 Task: In the  document Logan.epub ,change text color to 'Dark Brown' Insert the mentioned shape below the text 'Cloud'. Change color of the shape to  BrownChange shape height to 0.7
Action: Mouse moved to (247, 305)
Screenshot: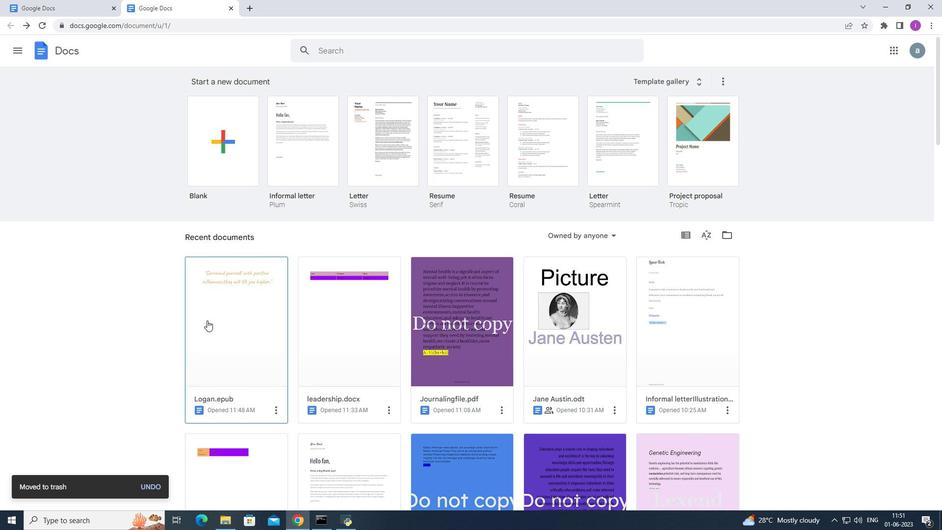 
Action: Mouse pressed left at (247, 305)
Screenshot: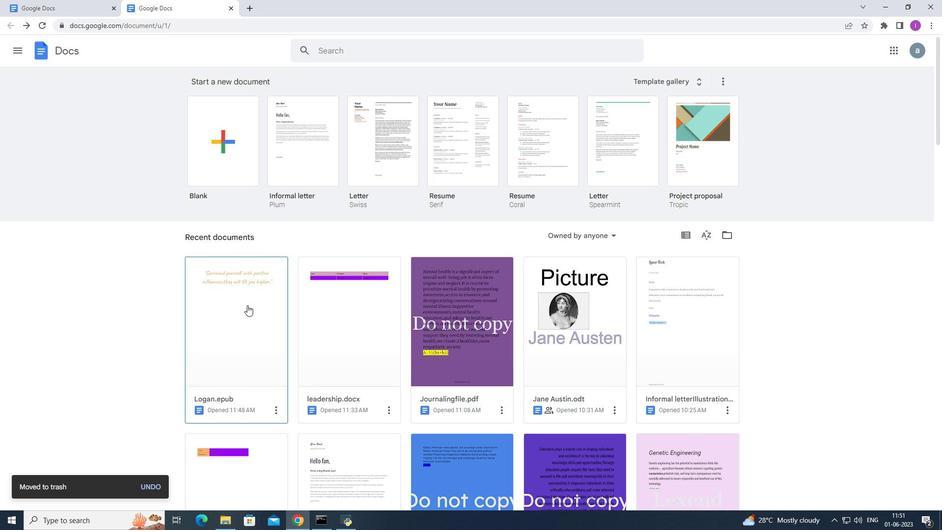 
Action: Mouse moved to (612, 198)
Screenshot: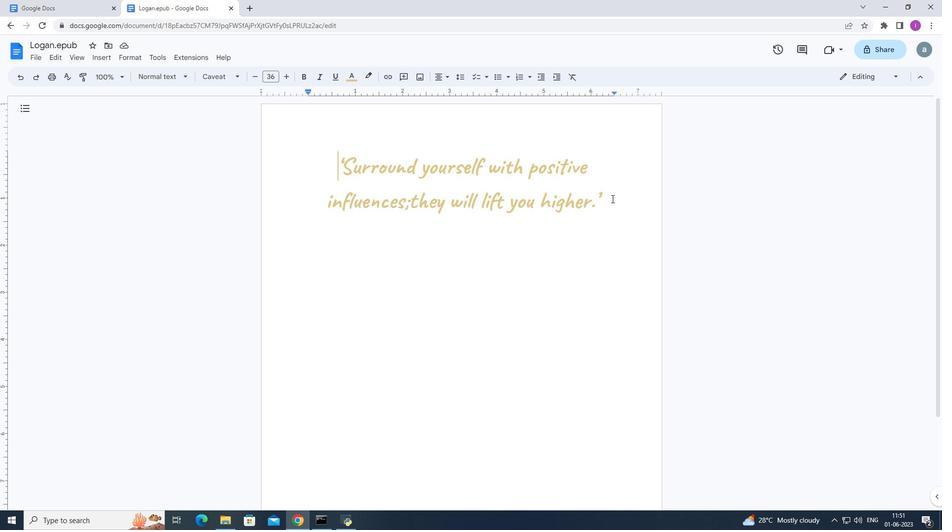 
Action: Mouse pressed left at (612, 198)
Screenshot: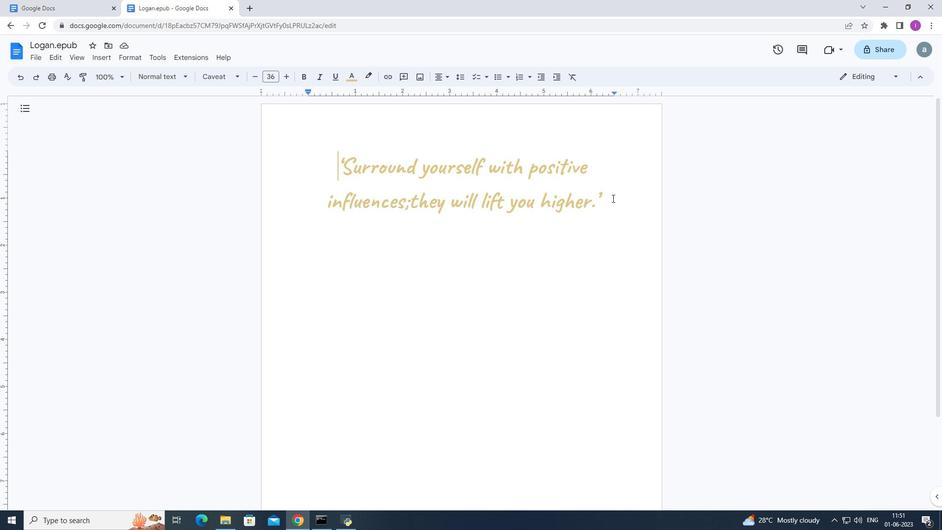 
Action: Mouse moved to (615, 141)
Screenshot: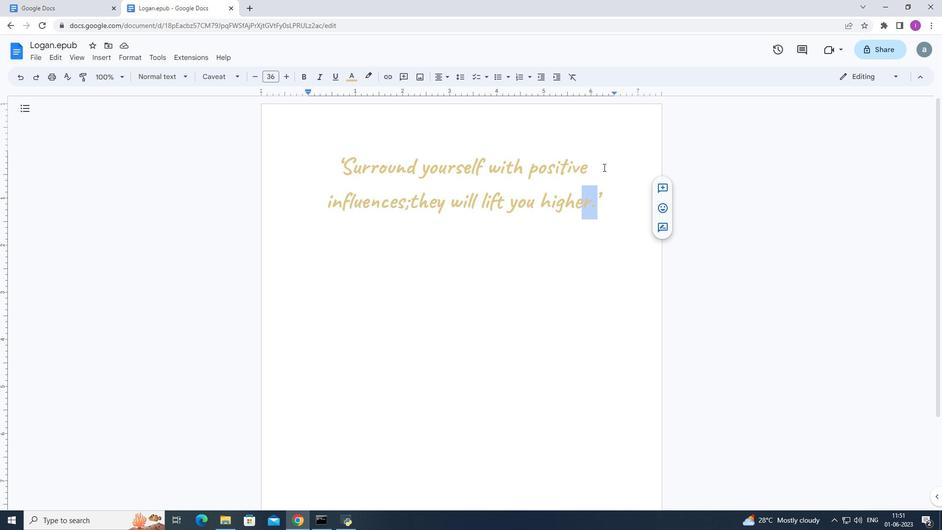 
Action: Mouse pressed left at (615, 141)
Screenshot: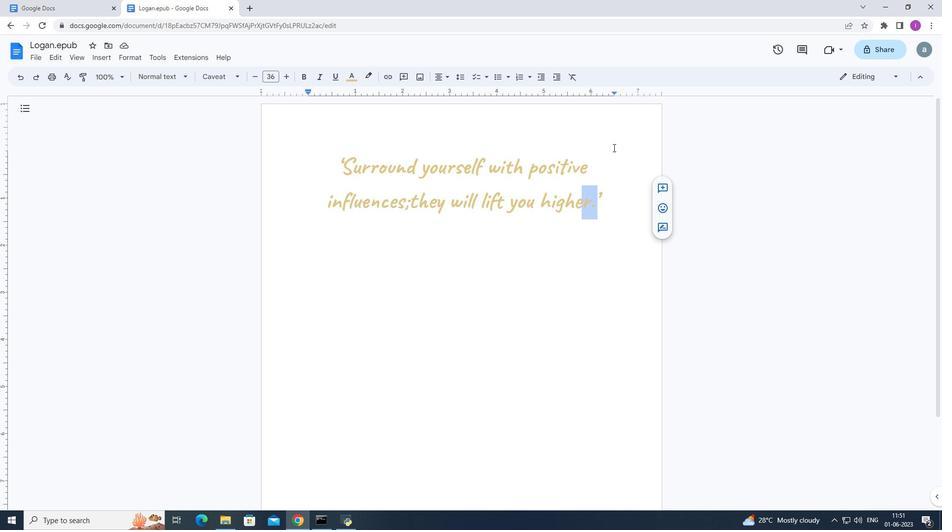 
Action: Mouse moved to (335, 155)
Screenshot: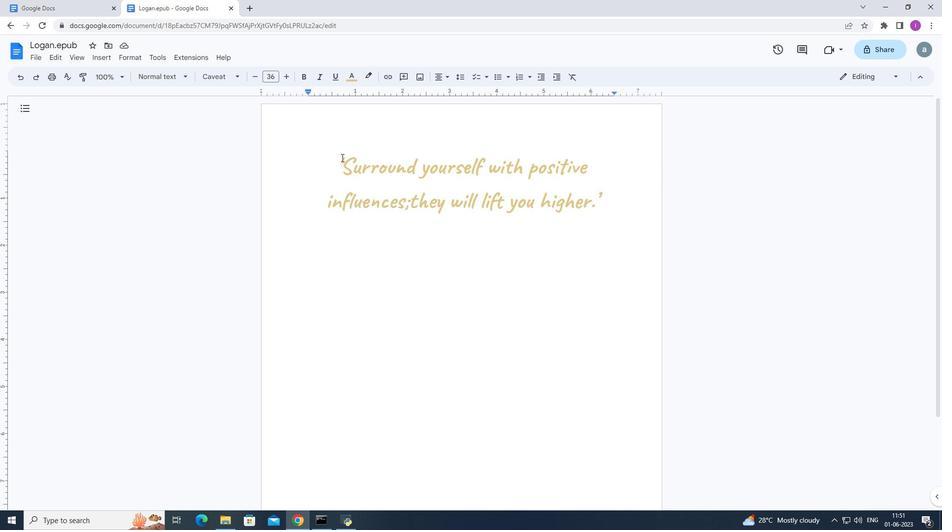 
Action: Mouse pressed left at (335, 155)
Screenshot: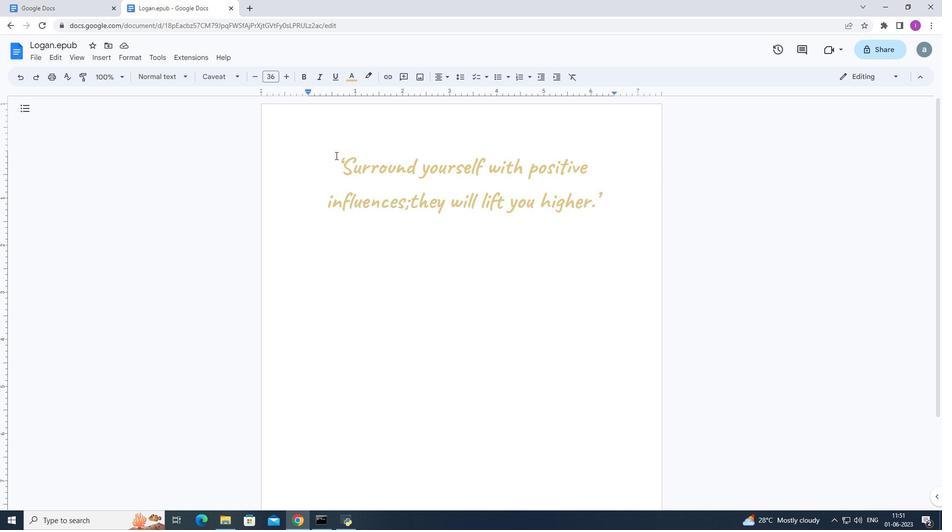 
Action: Mouse moved to (346, 75)
Screenshot: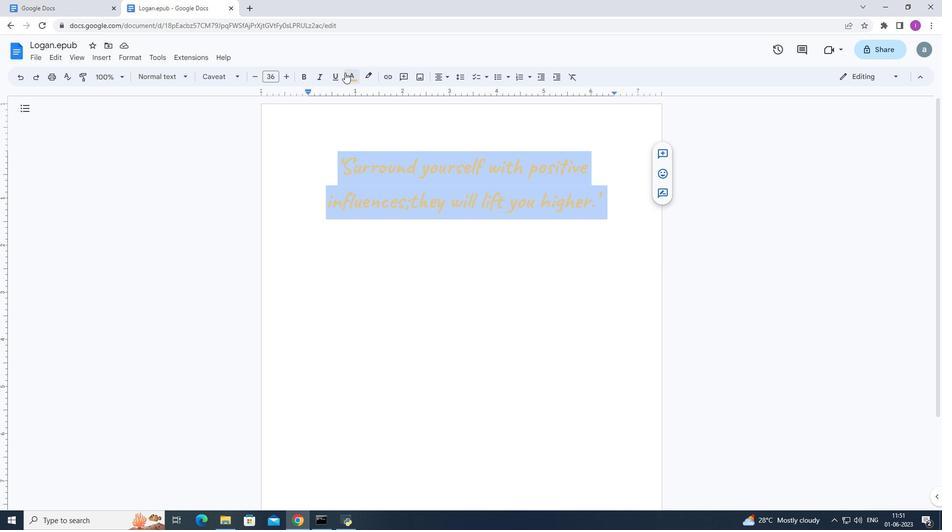 
Action: Mouse pressed left at (346, 75)
Screenshot: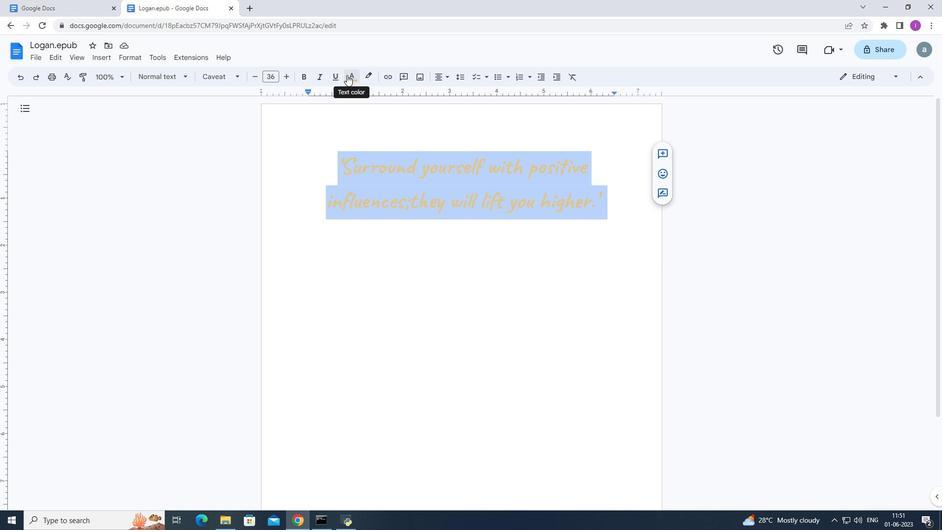 
Action: Mouse moved to (375, 168)
Screenshot: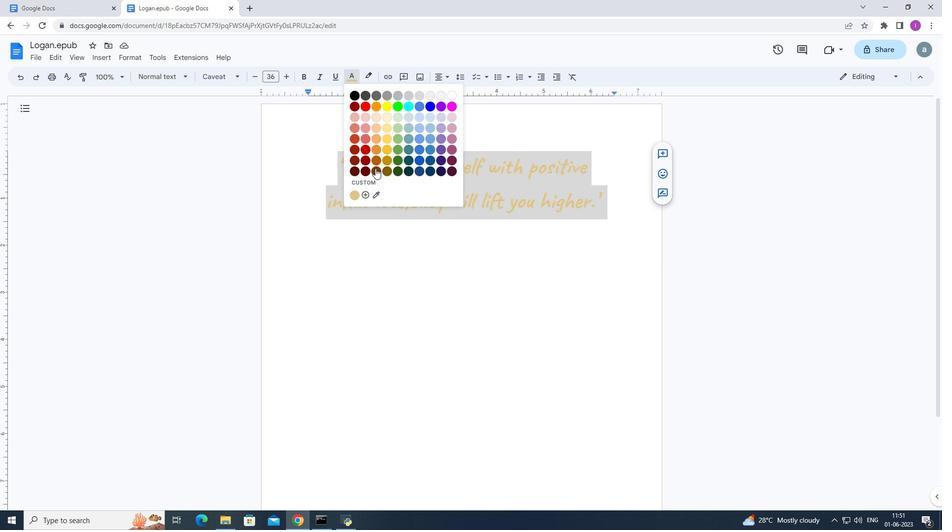 
Action: Mouse pressed left at (375, 168)
Screenshot: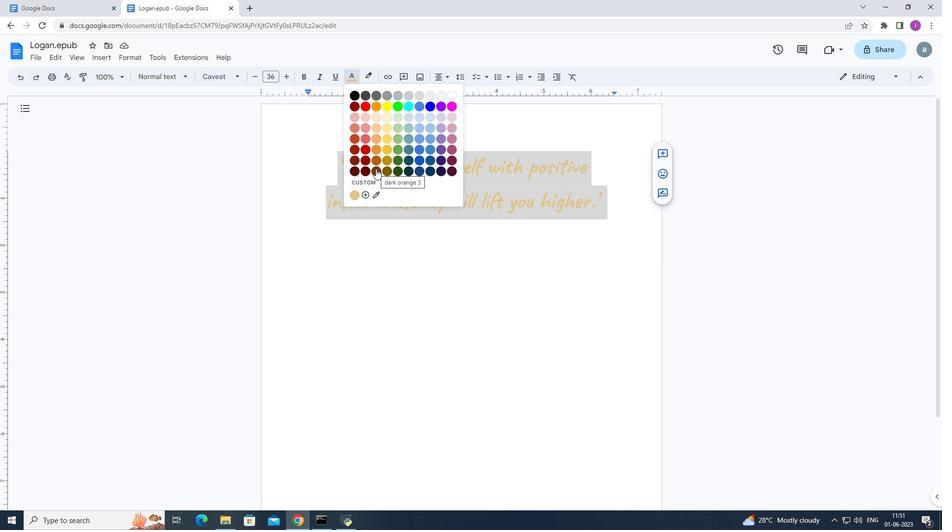 
Action: Mouse moved to (100, 56)
Screenshot: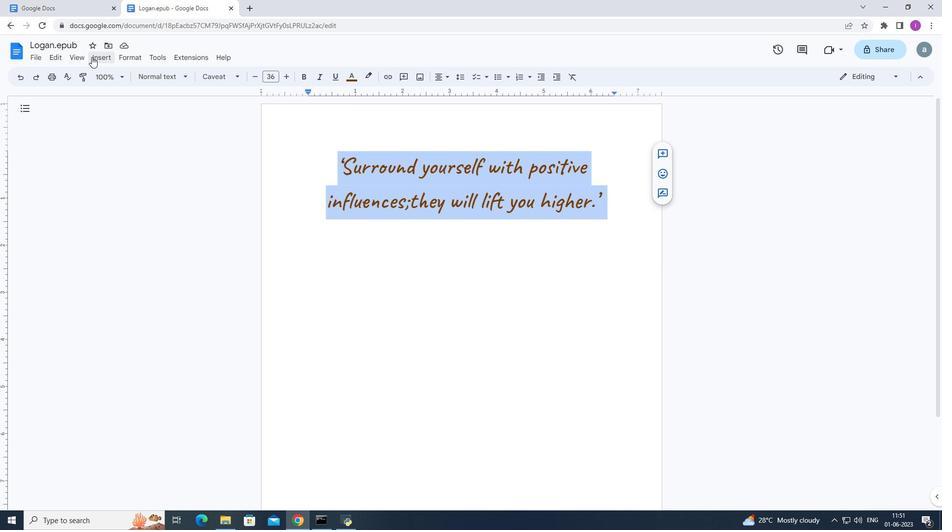 
Action: Mouse pressed left at (100, 56)
Screenshot: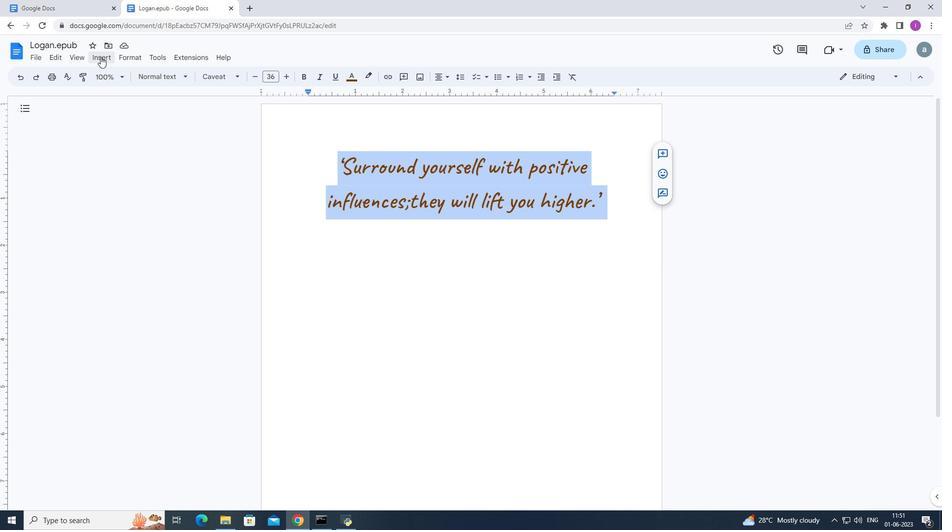 
Action: Mouse moved to (268, 105)
Screenshot: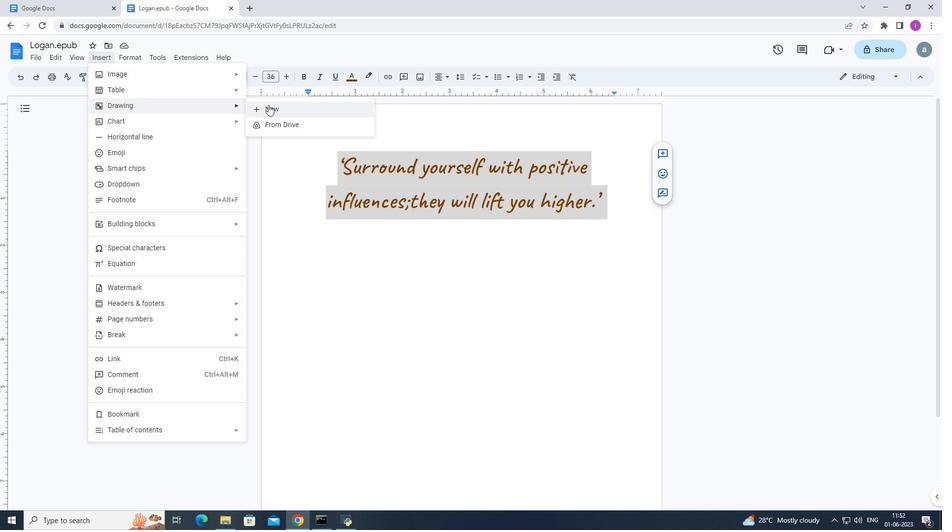 
Action: Mouse pressed left at (268, 105)
Screenshot: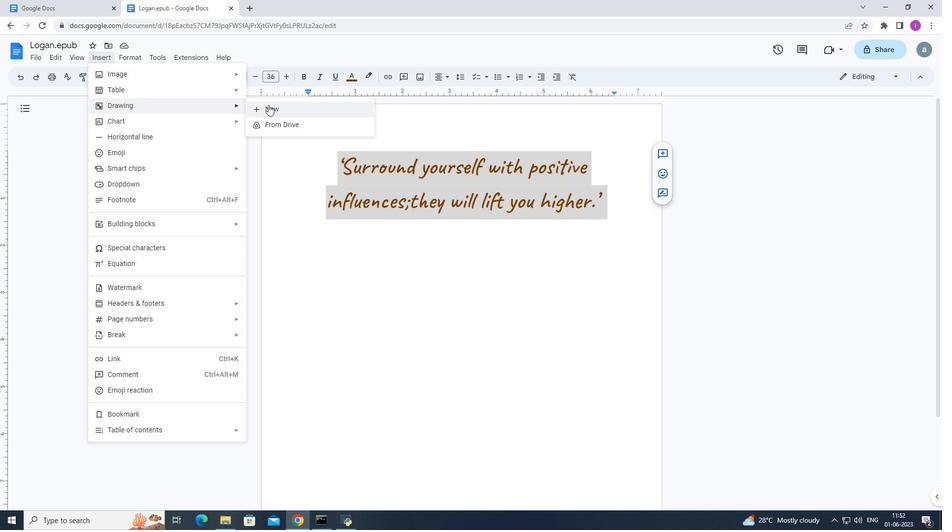 
Action: Mouse moved to (357, 108)
Screenshot: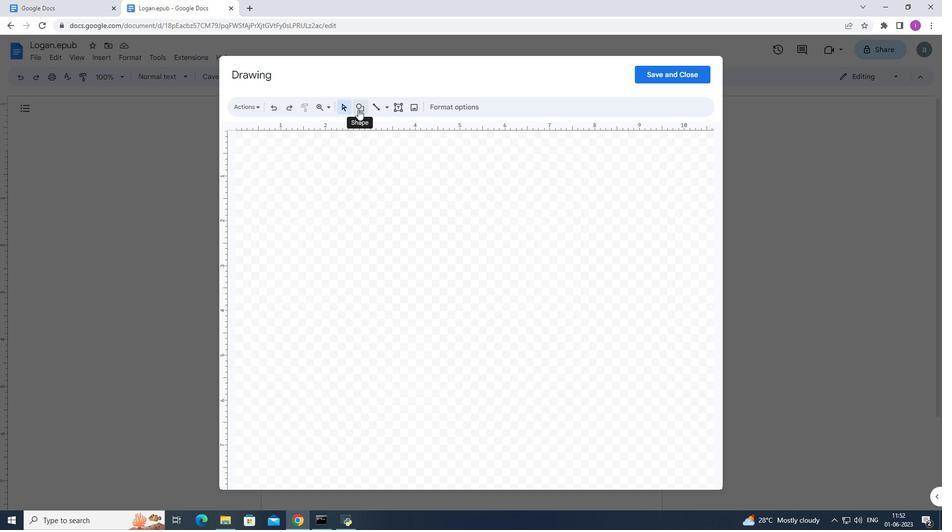
Action: Mouse pressed left at (357, 108)
Screenshot: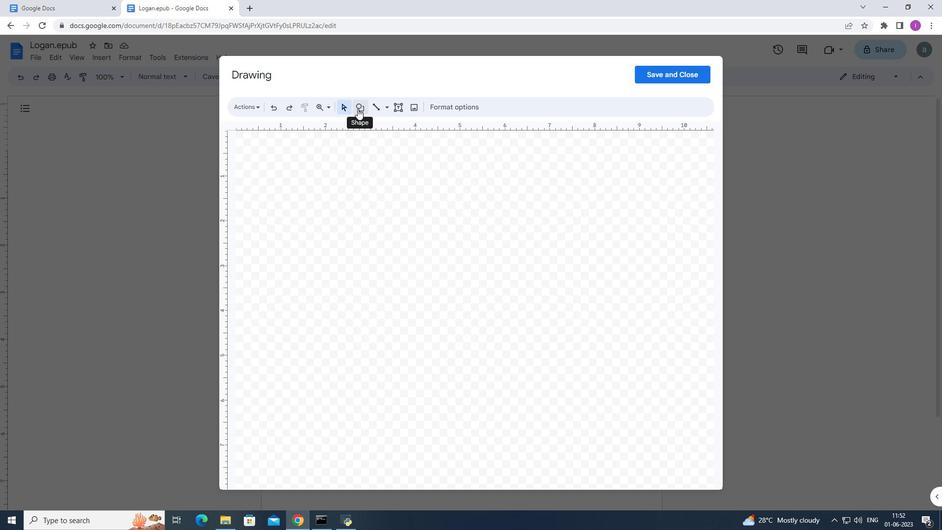 
Action: Mouse moved to (548, 172)
Screenshot: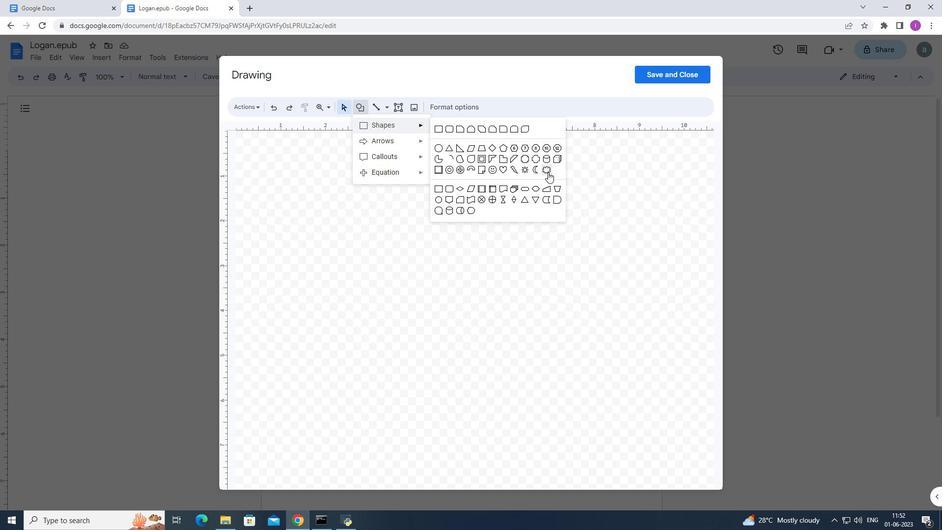 
Action: Mouse pressed left at (548, 172)
Screenshot: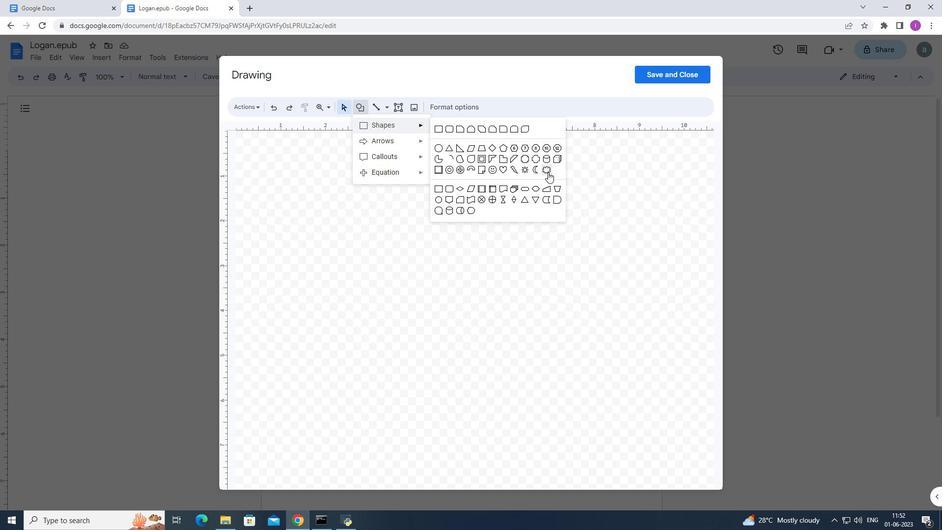 
Action: Mouse moved to (425, 206)
Screenshot: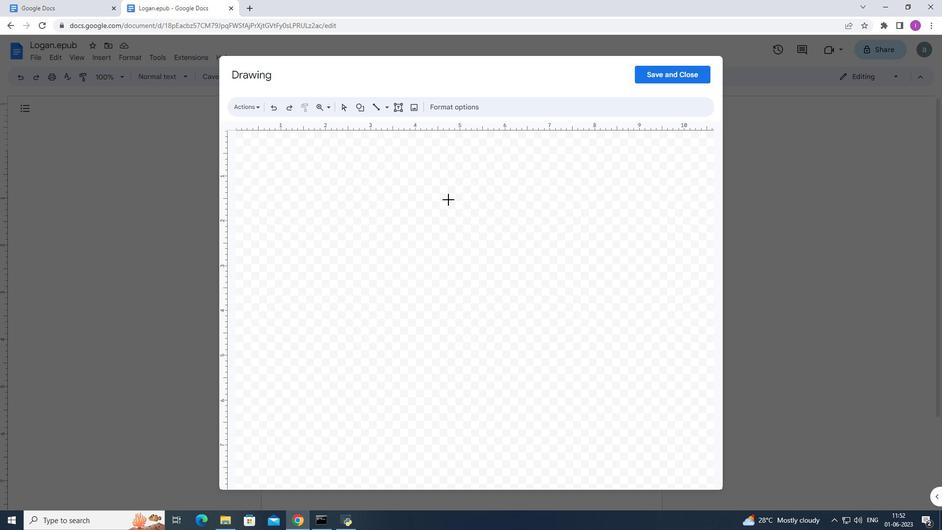 
Action: Mouse pressed left at (425, 206)
Screenshot: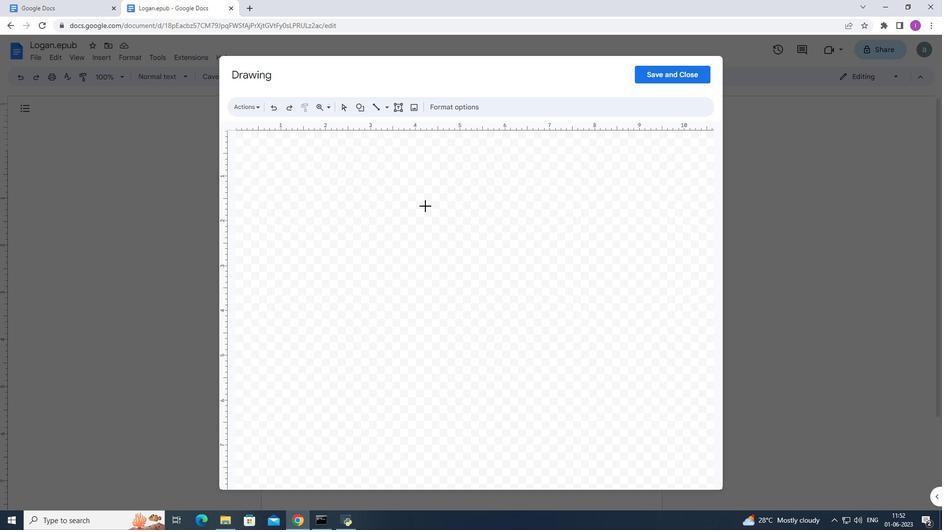 
Action: Mouse moved to (440, 211)
Screenshot: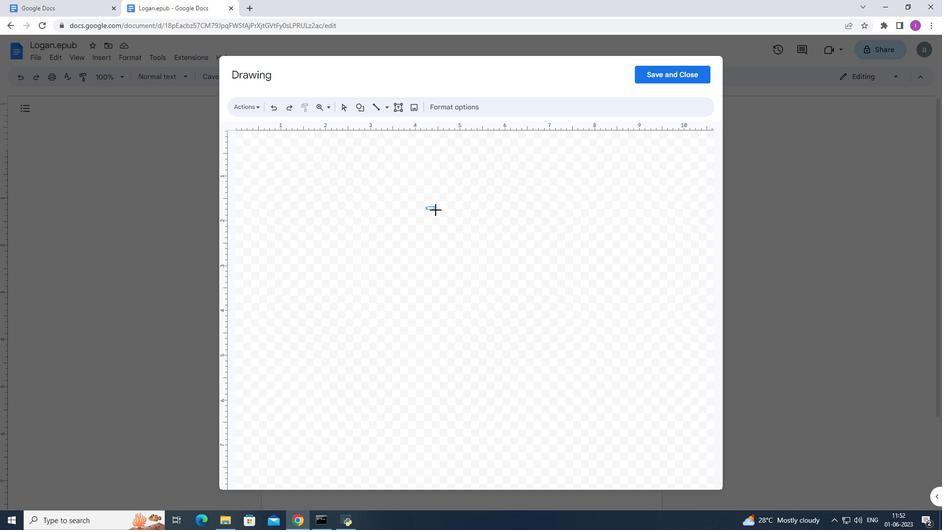 
Action: Mouse pressed left at (439, 211)
Screenshot: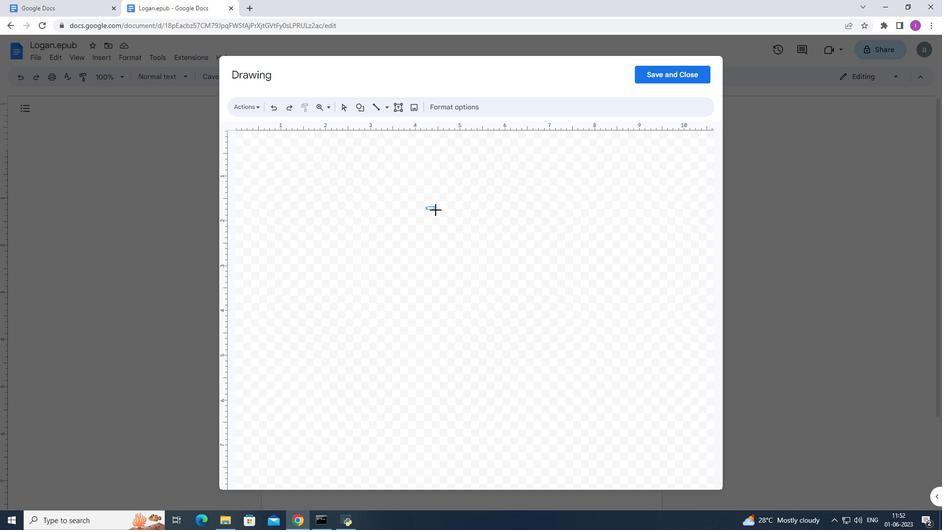 
Action: Mouse moved to (427, 109)
Screenshot: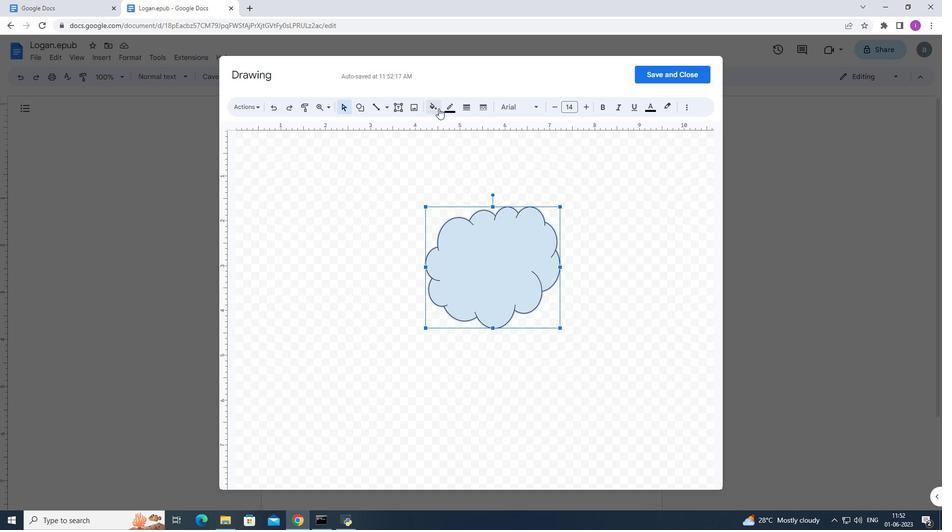 
Action: Mouse pressed left at (427, 109)
Screenshot: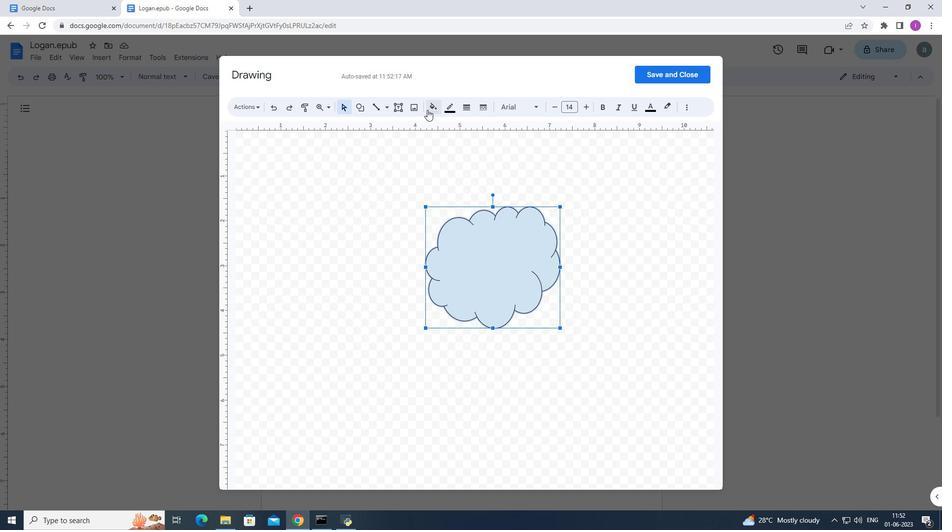 
Action: Mouse moved to (457, 239)
Screenshot: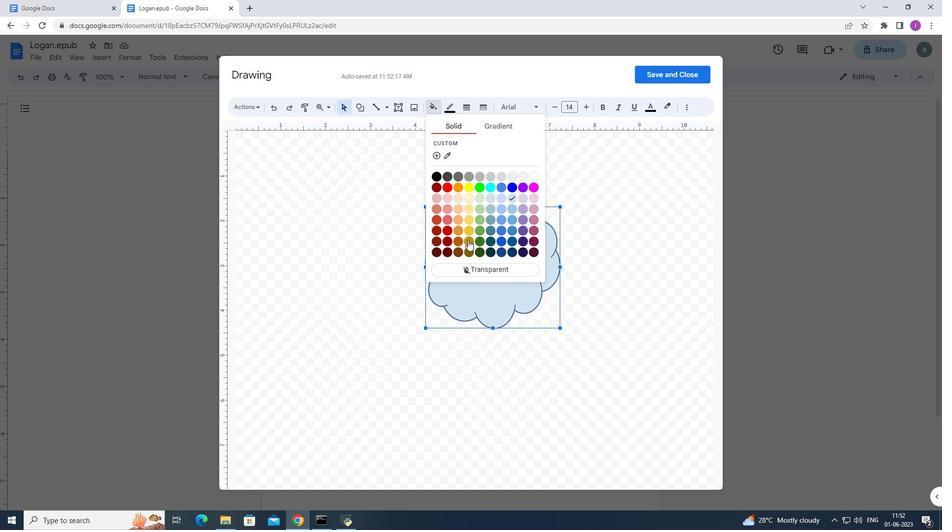 
Action: Mouse pressed left at (457, 239)
Screenshot: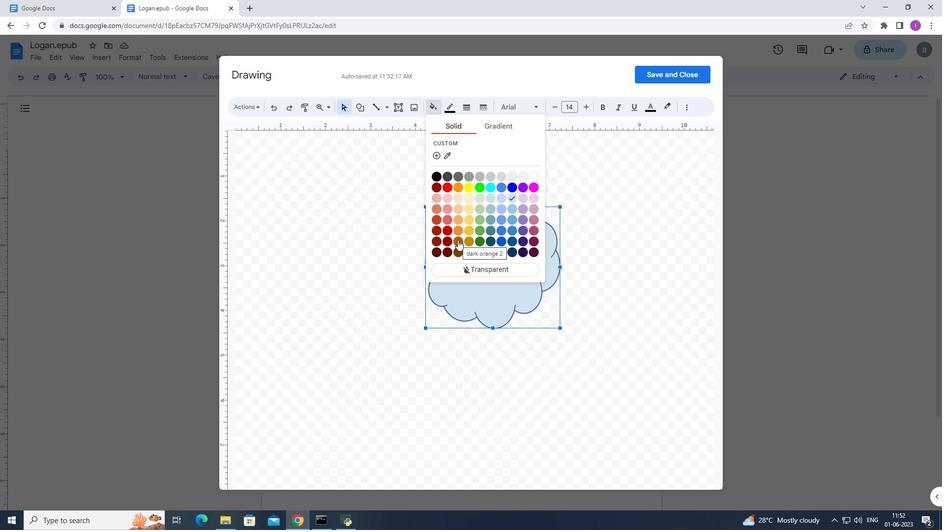 
Action: Mouse moved to (665, 71)
Screenshot: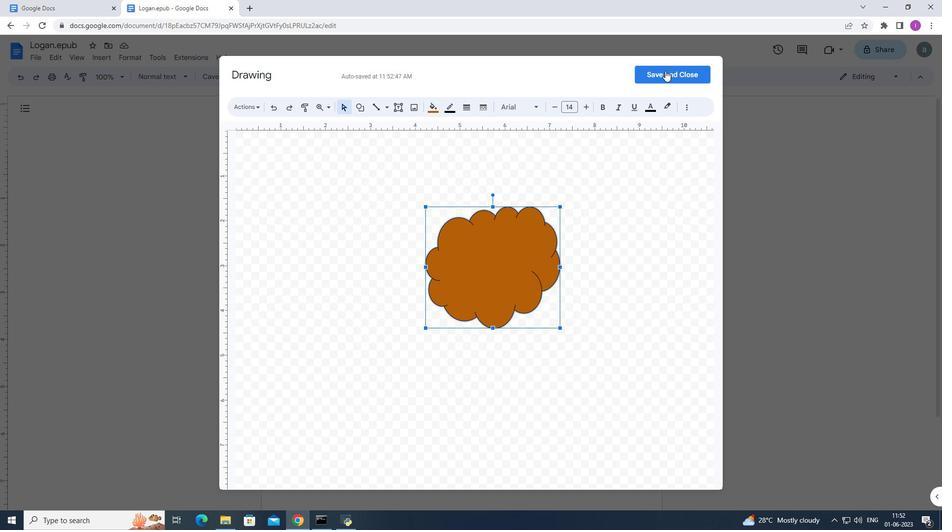 
Action: Mouse pressed left at (665, 71)
Screenshot: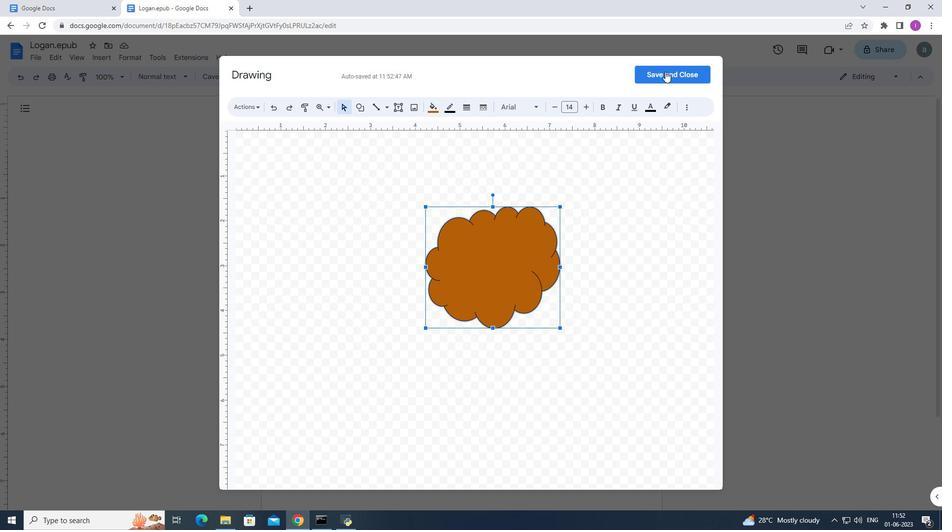 
Action: Mouse moved to (478, 209)
Screenshot: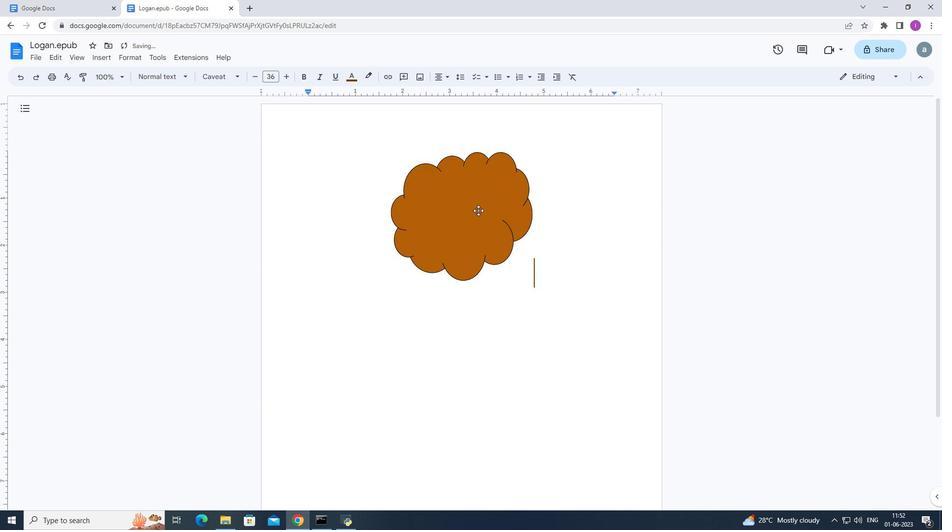 
Action: Mouse scrolled (478, 209) with delta (0, 0)
Screenshot: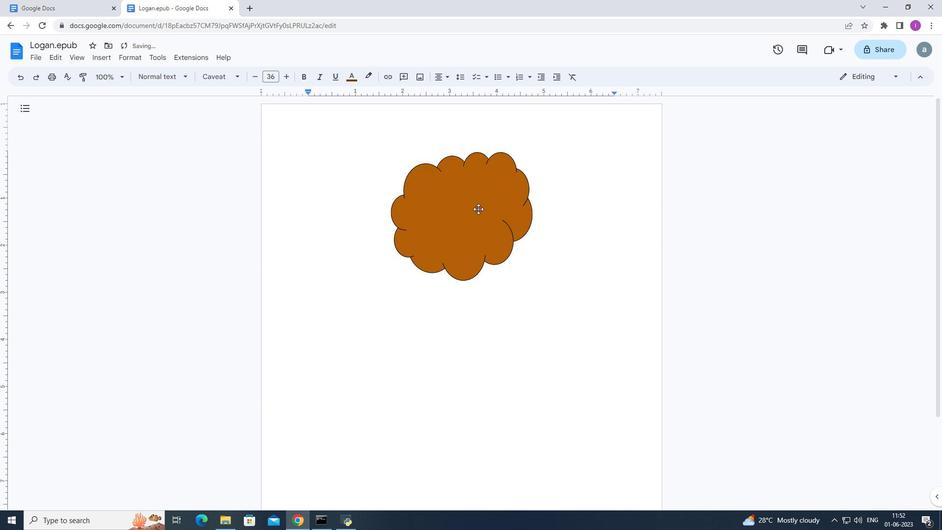 
Action: Mouse scrolled (478, 209) with delta (0, 0)
Screenshot: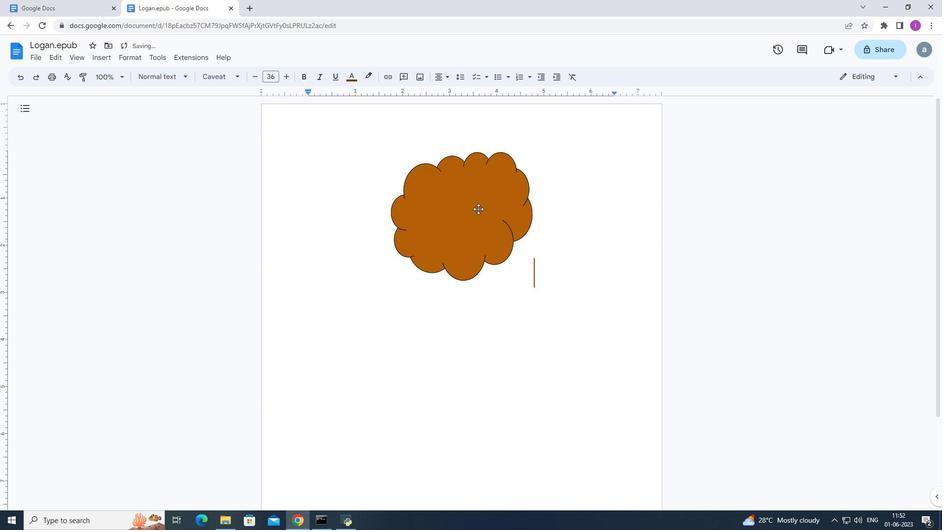 
Action: Mouse scrolled (478, 209) with delta (0, 0)
Screenshot: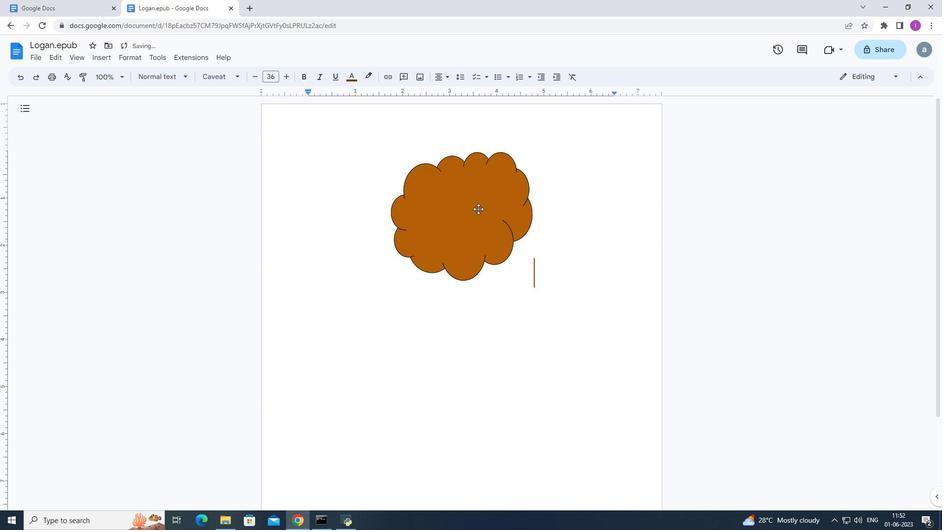 
Action: Mouse moved to (495, 179)
Screenshot: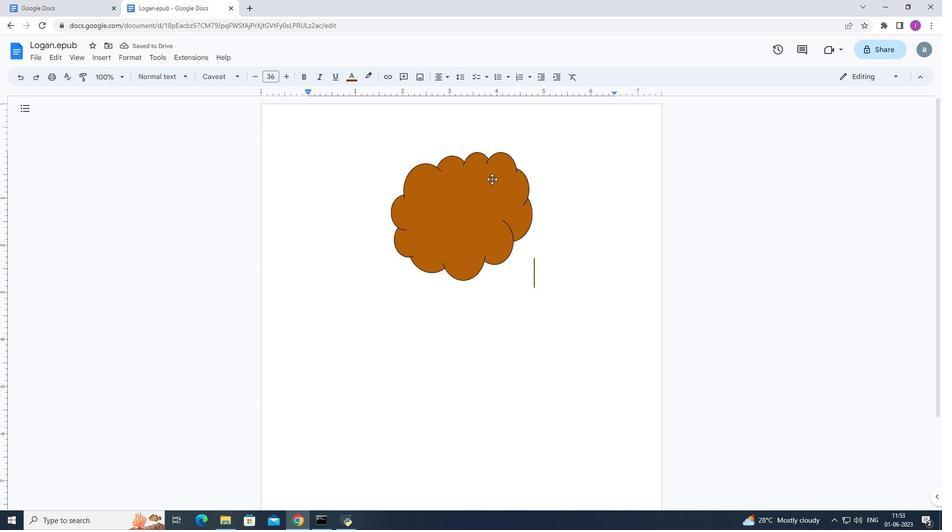 
Action: Mouse scrolled (495, 179) with delta (0, 0)
Screenshot: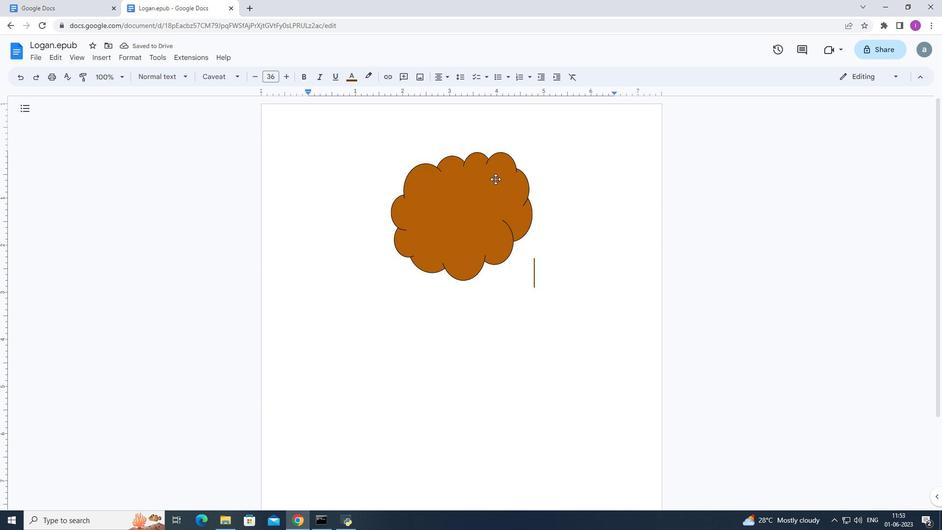 
Action: Mouse scrolled (495, 179) with delta (0, 0)
Screenshot: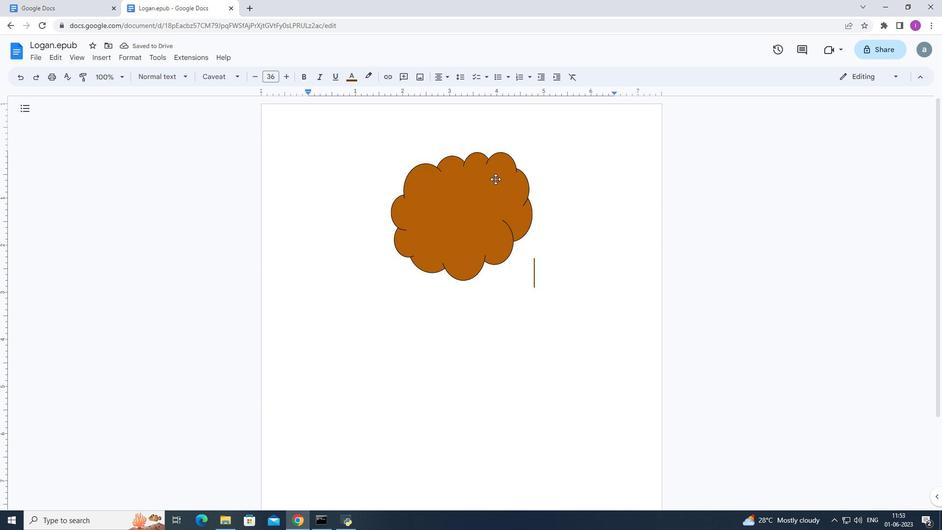 
Action: Mouse scrolled (495, 179) with delta (0, 0)
Screenshot: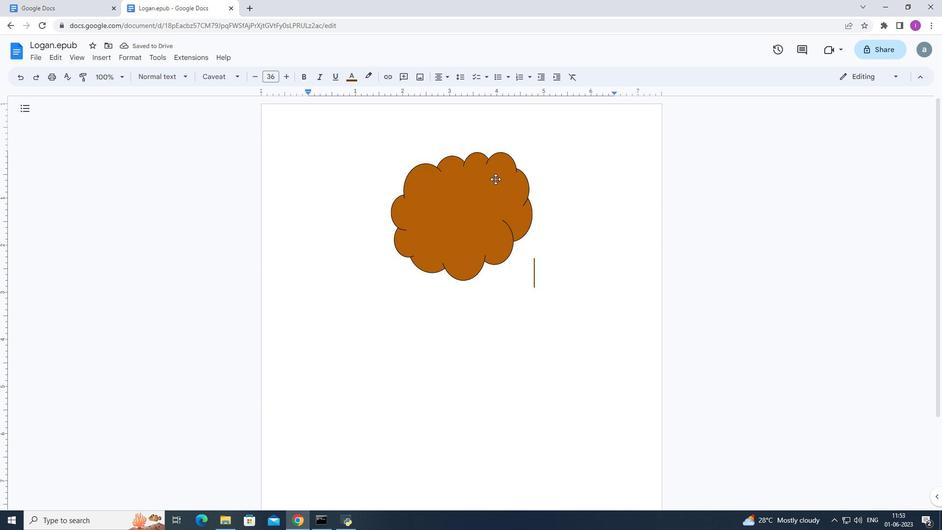 
Action: Mouse scrolled (495, 179) with delta (0, 0)
Screenshot: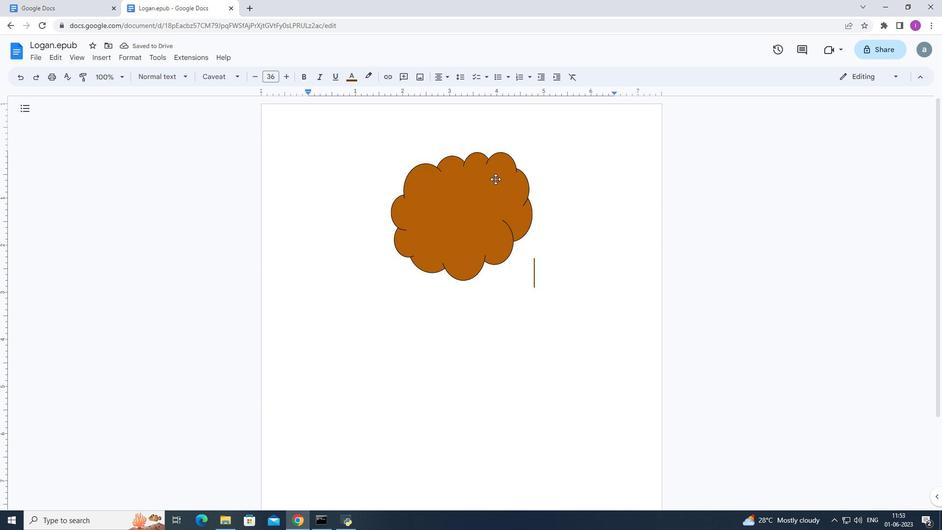 
Action: Mouse moved to (496, 178)
Screenshot: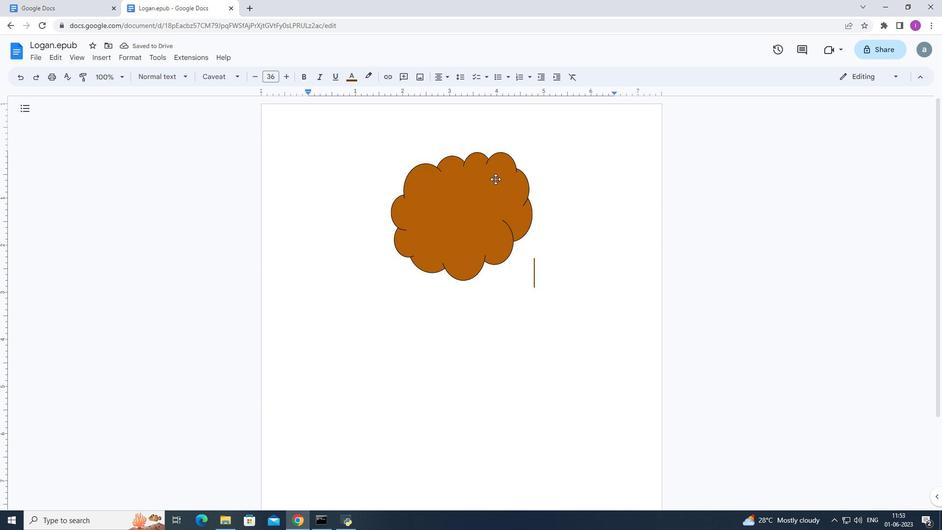 
Action: Mouse scrolled (496, 179) with delta (0, 0)
Screenshot: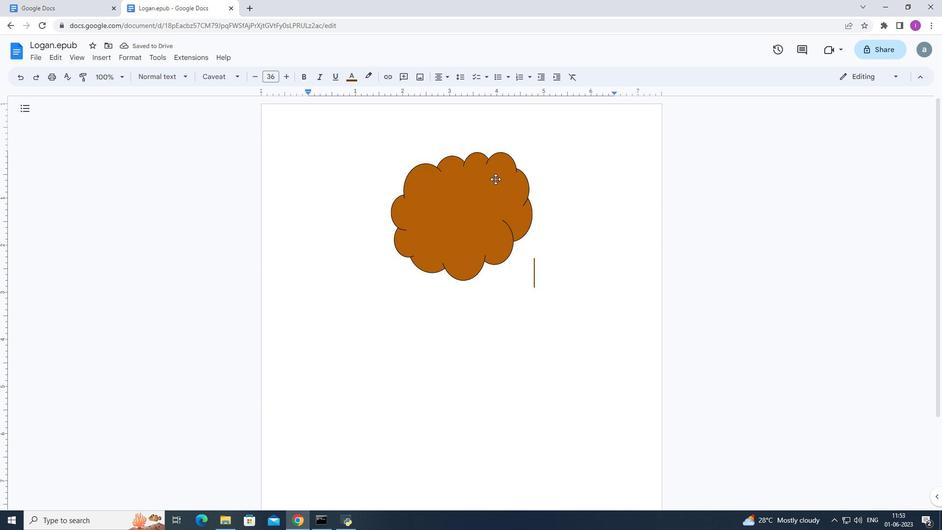 
Action: Mouse moved to (491, 214)
Screenshot: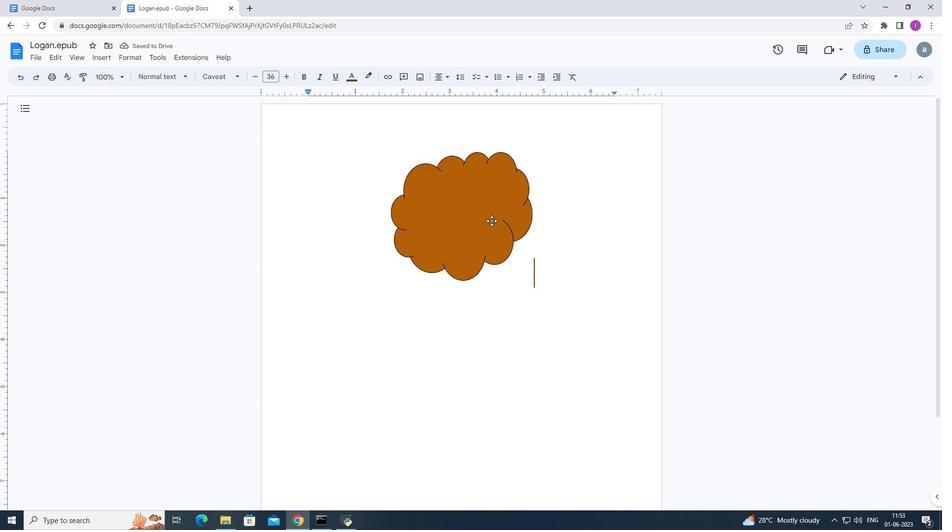 
Action: Mouse pressed left at (491, 214)
Screenshot: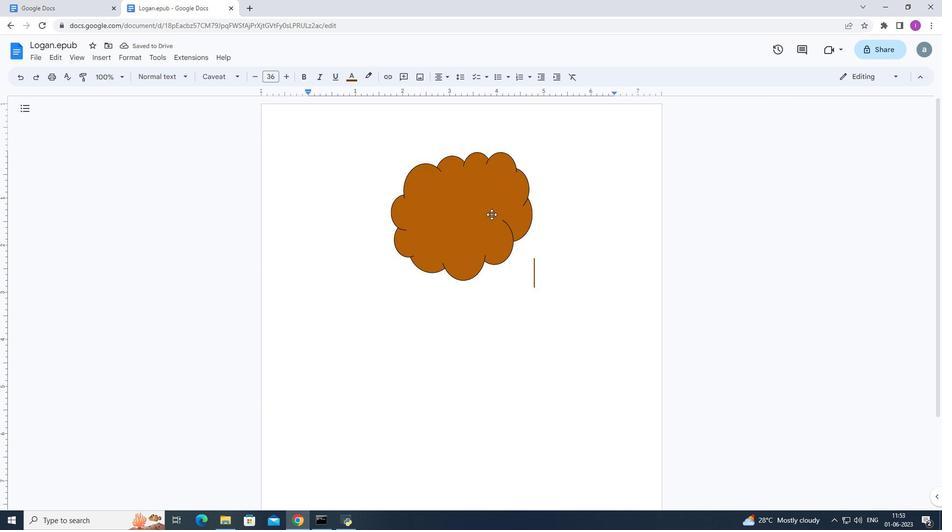 
Action: Mouse moved to (415, 78)
Screenshot: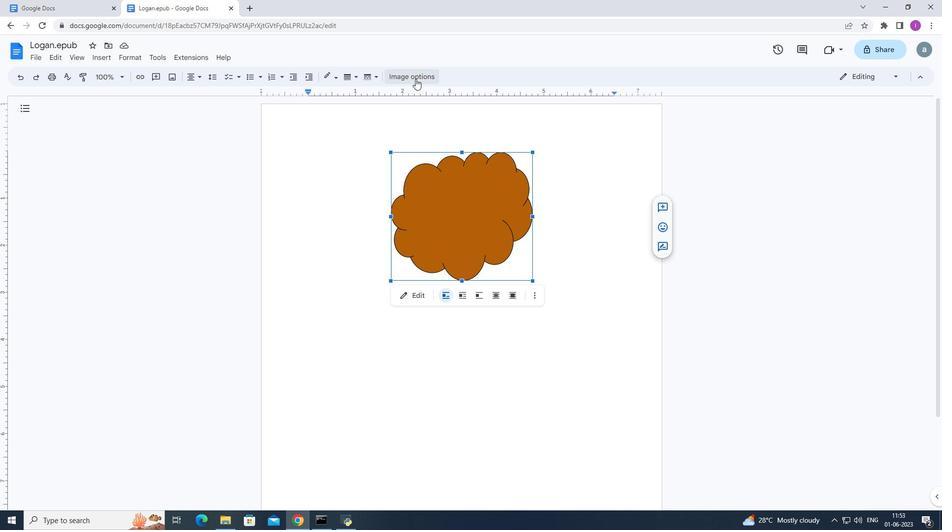 
Action: Mouse pressed left at (415, 78)
Screenshot: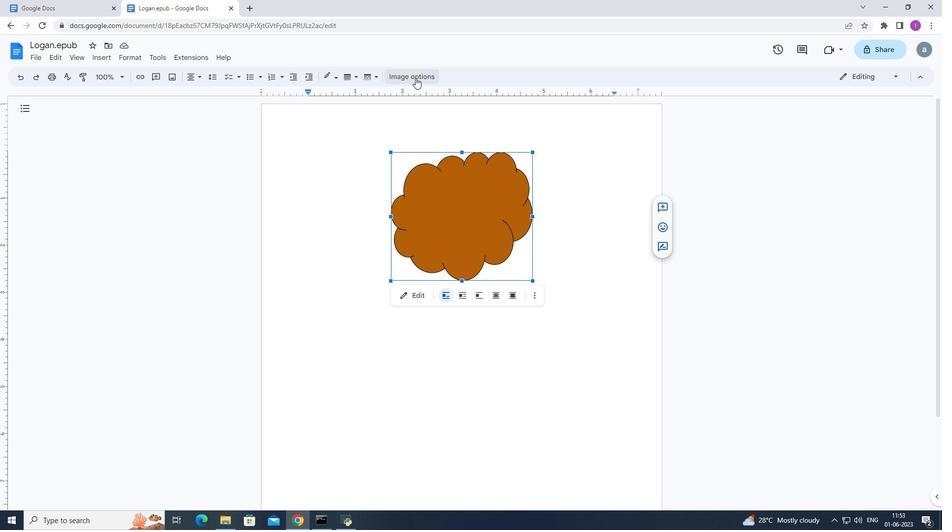 
Action: Mouse moved to (838, 113)
Screenshot: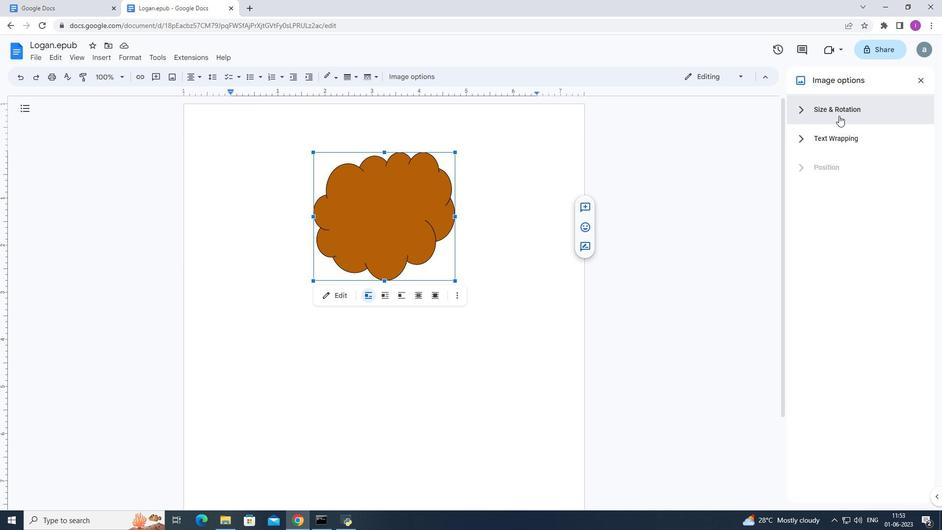 
Action: Mouse pressed left at (838, 113)
Screenshot: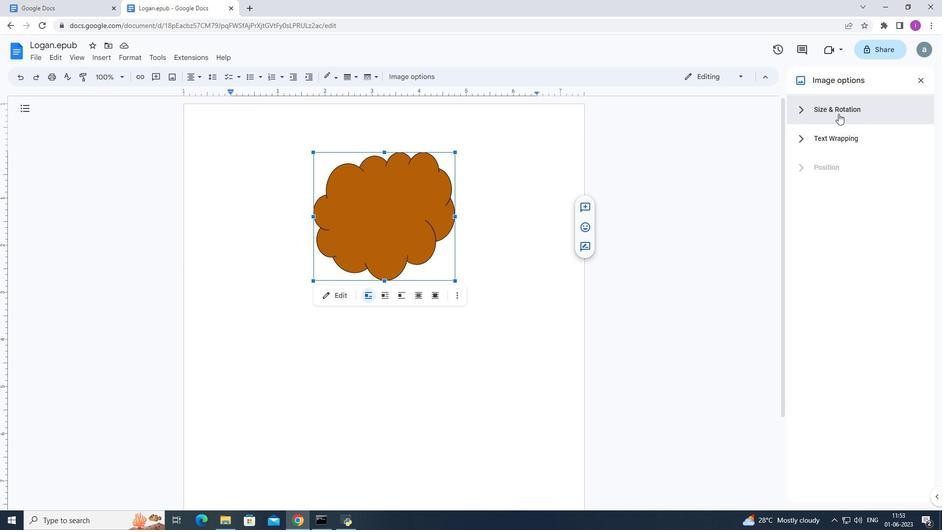 
Action: Mouse moved to (880, 156)
Screenshot: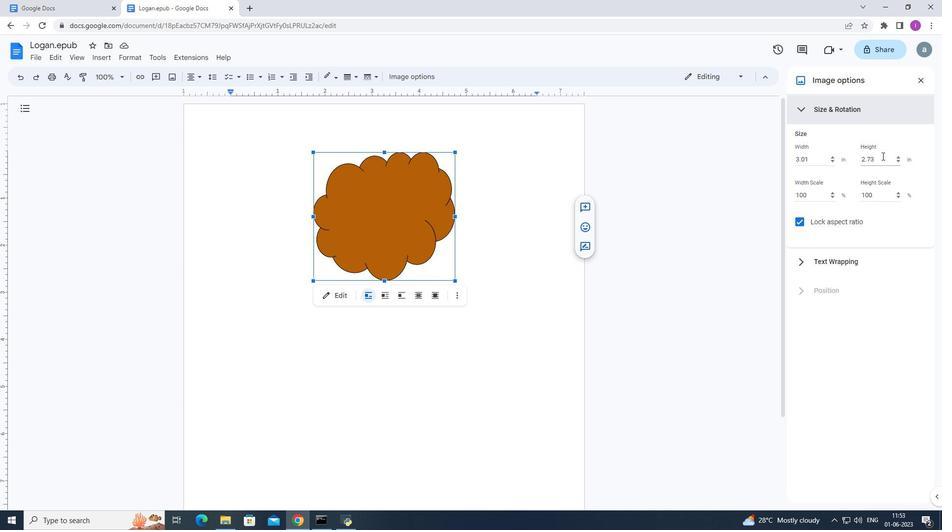 
Action: Mouse pressed left at (880, 156)
Screenshot: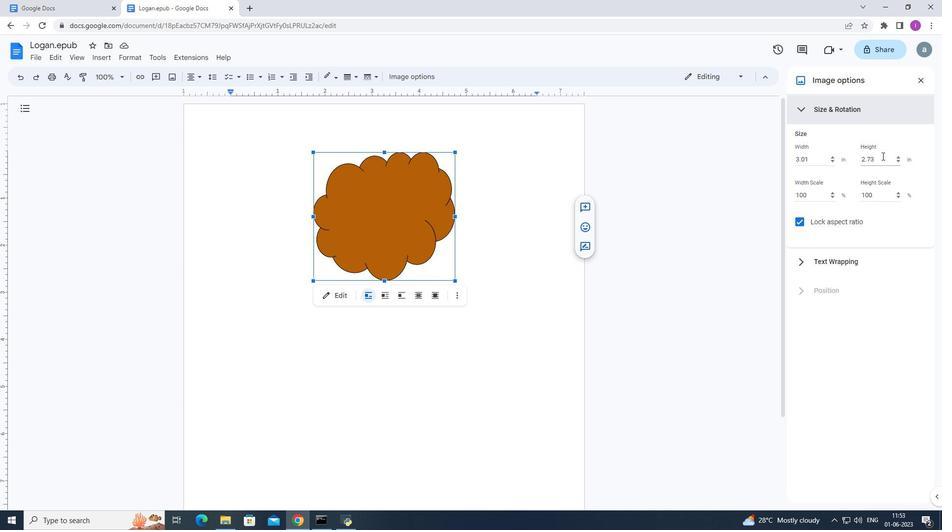 
Action: Mouse moved to (833, 165)
Screenshot: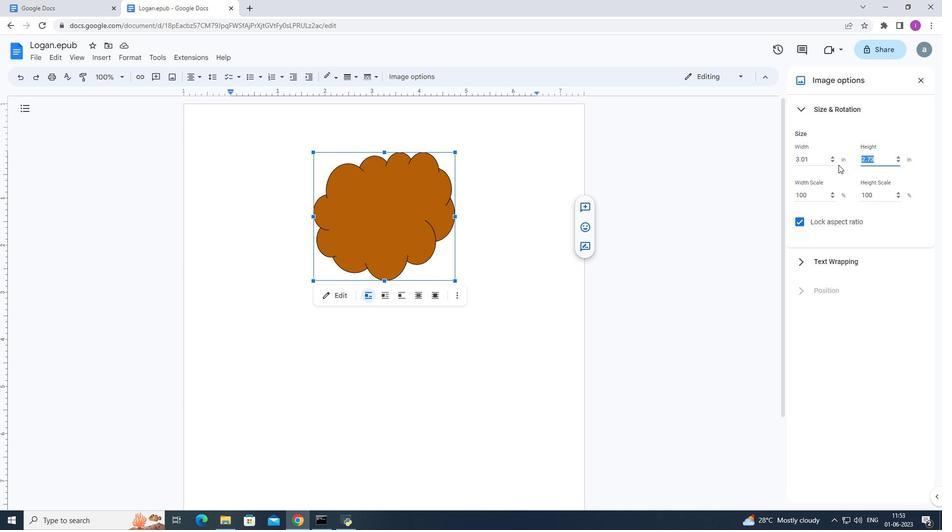 
Action: Key pressed 0.7<Key.enter>
Screenshot: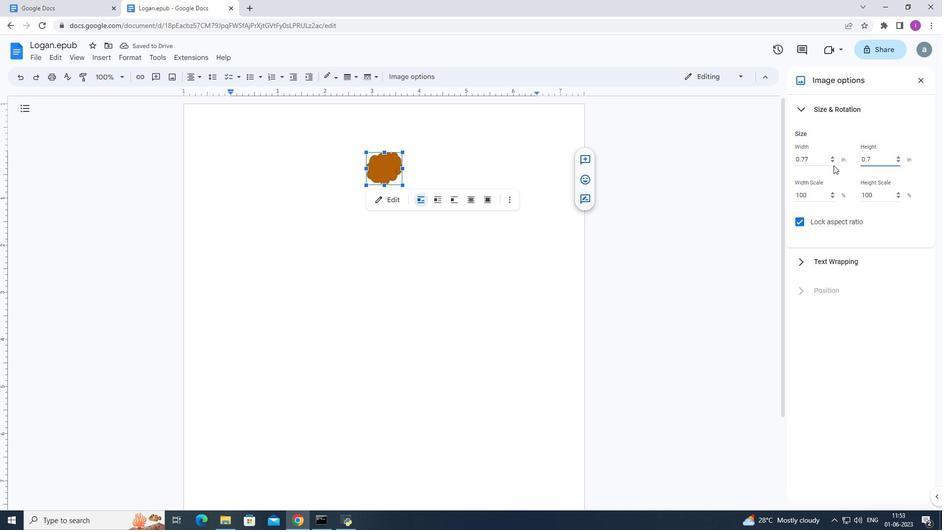 
Action: Mouse moved to (753, 254)
Screenshot: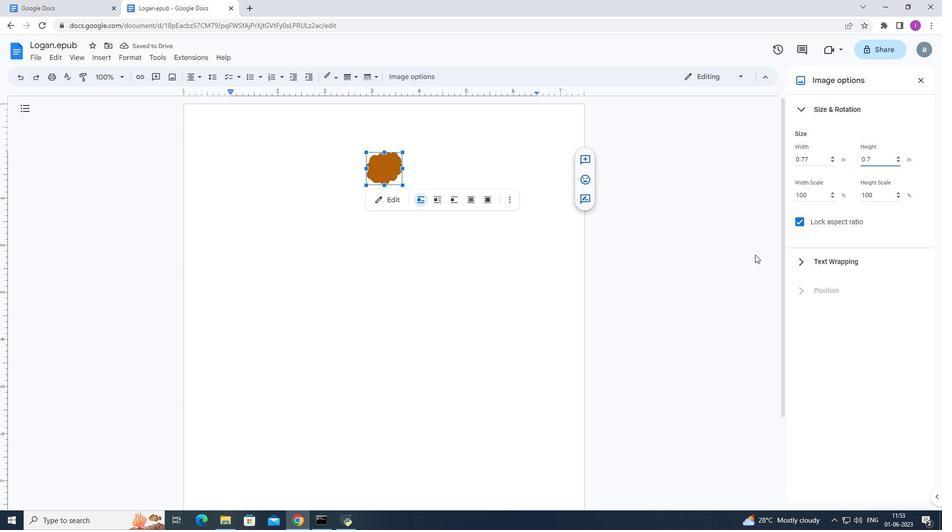 
Action: Mouse pressed left at (753, 254)
Screenshot: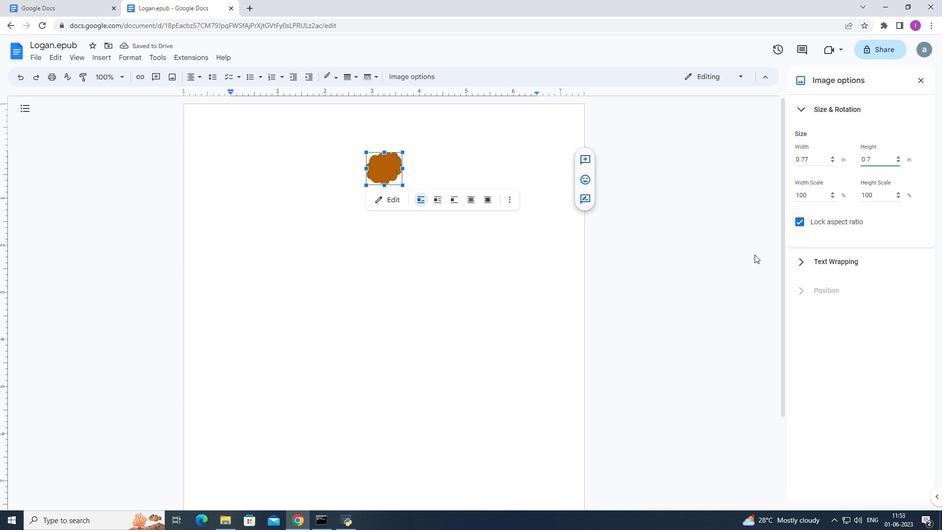 
Action: Mouse moved to (372, 176)
Screenshot: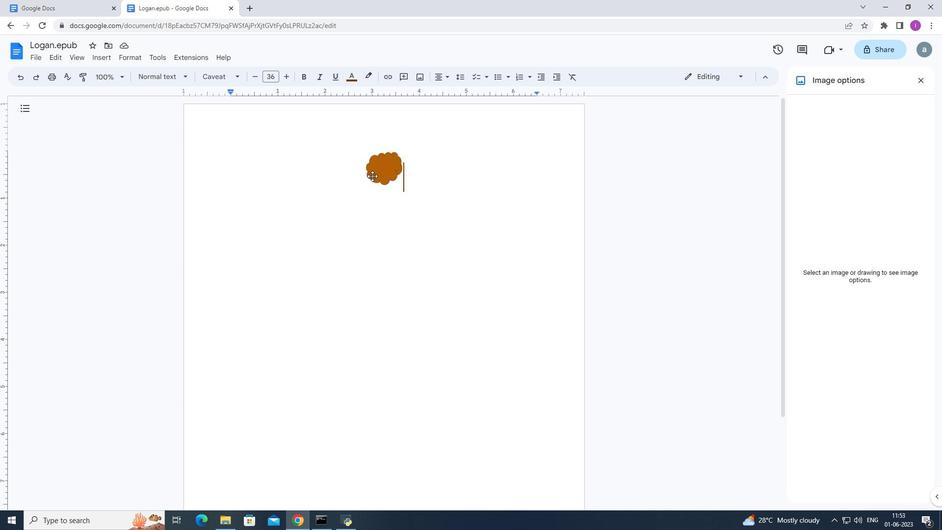 
Action: Mouse scrolled (372, 177) with delta (0, 0)
Screenshot: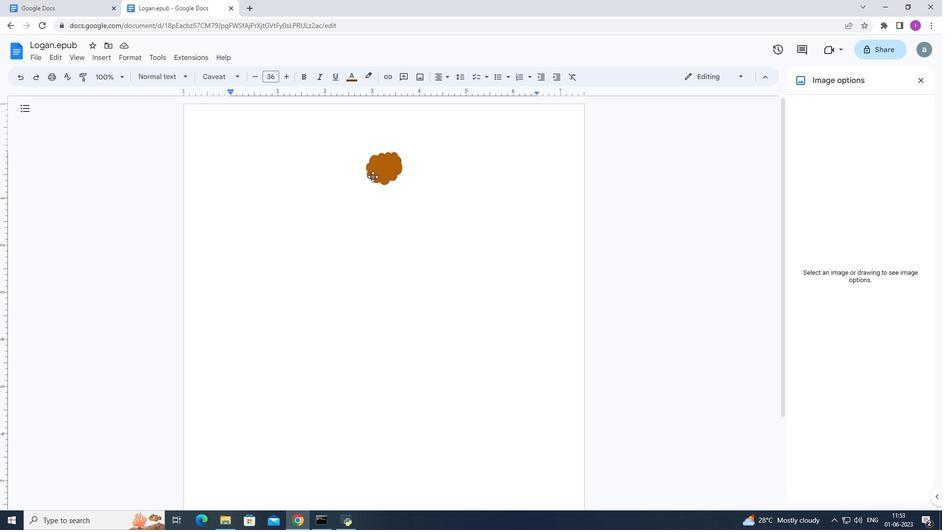 
Action: Mouse scrolled (372, 177) with delta (0, 0)
Screenshot: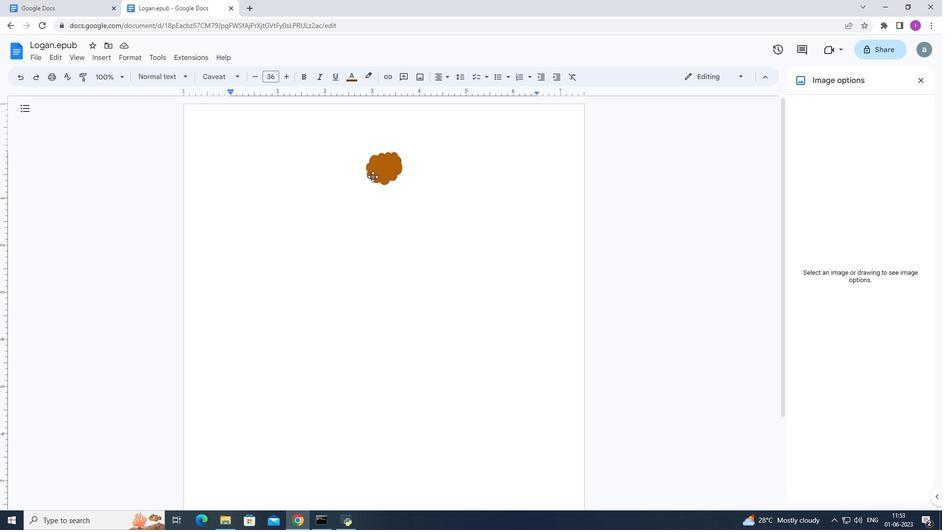 
Action: Mouse scrolled (372, 177) with delta (0, 0)
Screenshot: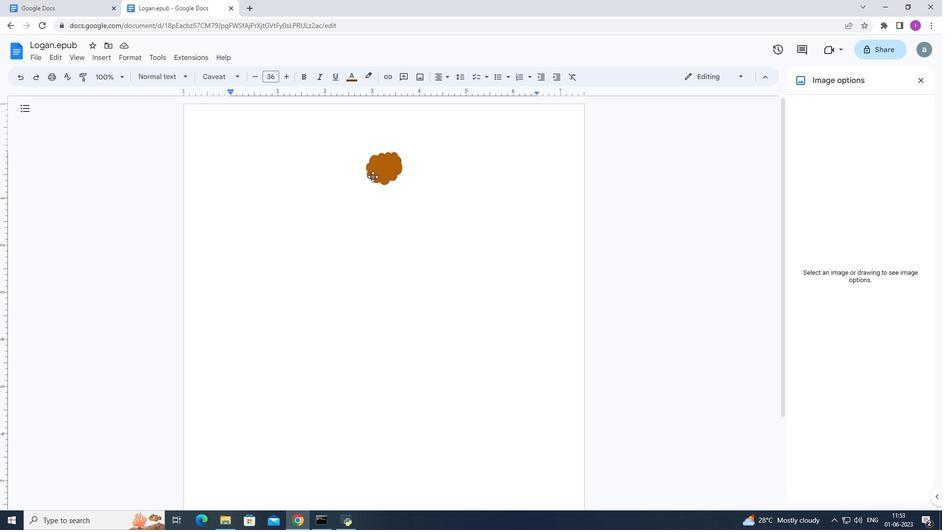 
Action: Mouse scrolled (372, 177) with delta (0, 0)
Screenshot: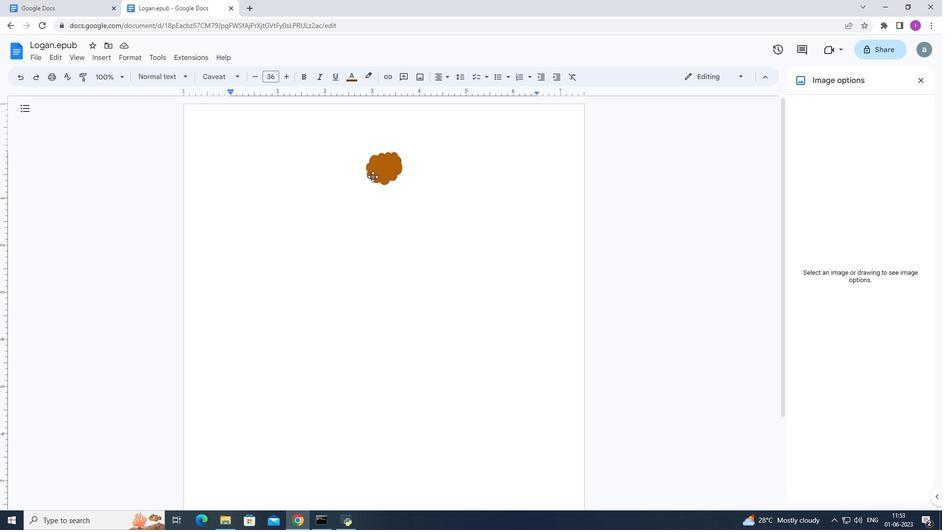 
Action: Mouse moved to (373, 176)
Screenshot: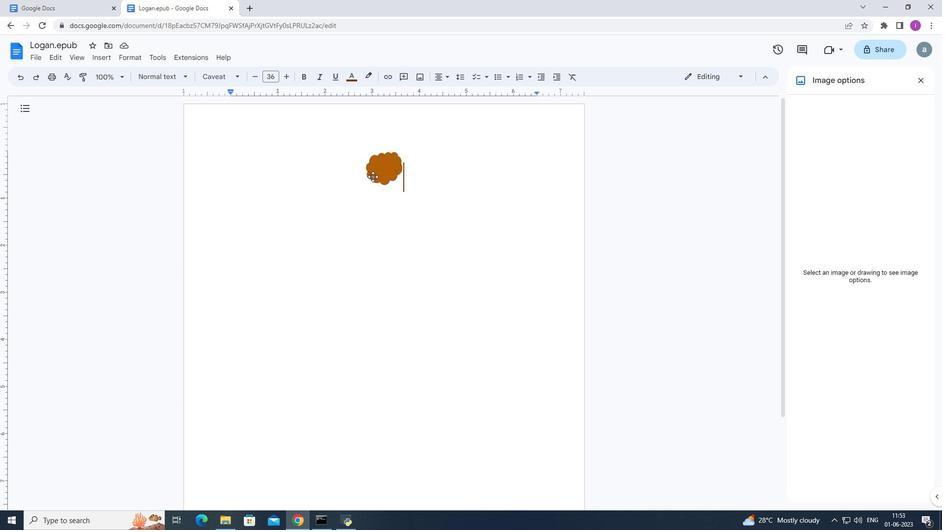 
Action: Mouse pressed left at (373, 176)
Screenshot: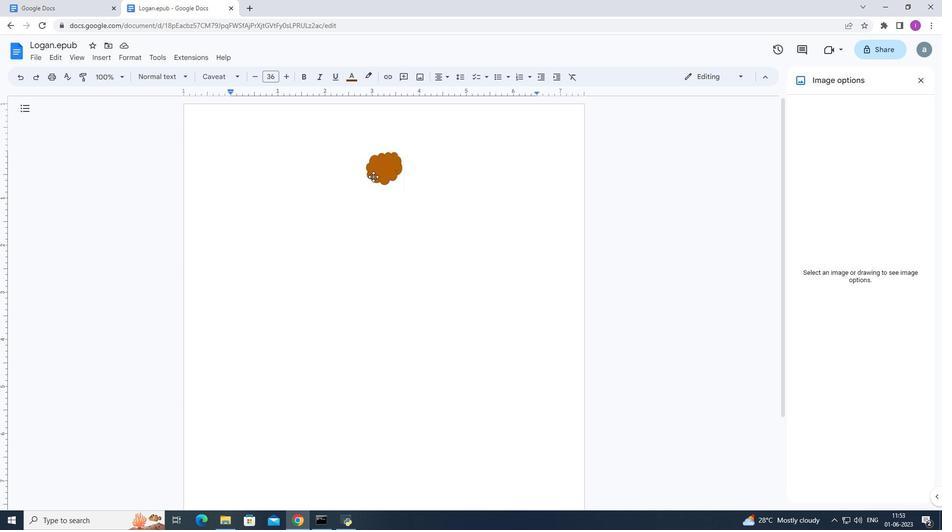 
Action: Mouse moved to (280, 246)
Screenshot: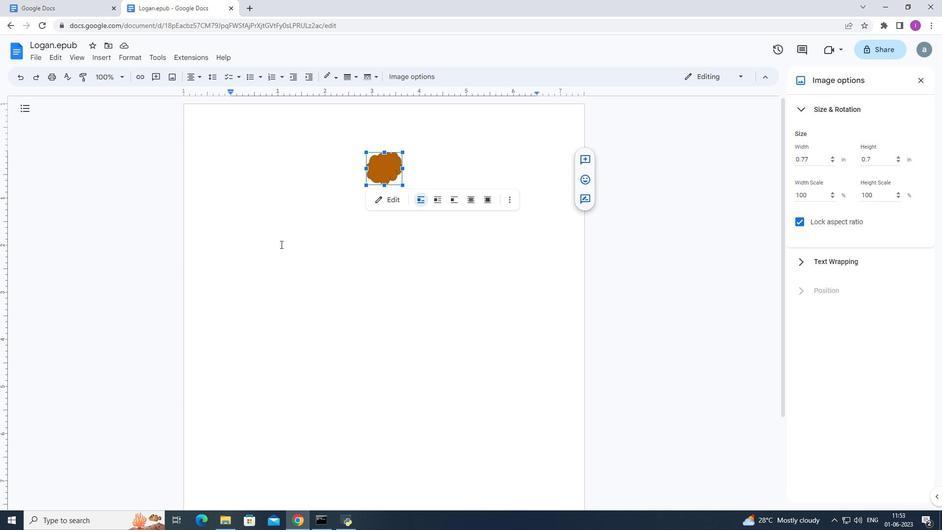 
Action: Mouse pressed left at (280, 246)
Screenshot: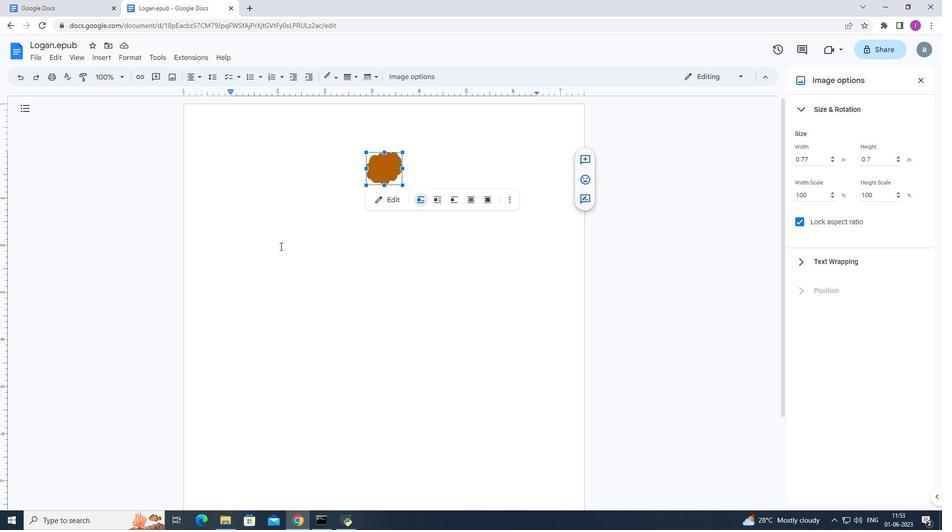 
Action: Mouse moved to (390, 452)
Screenshot: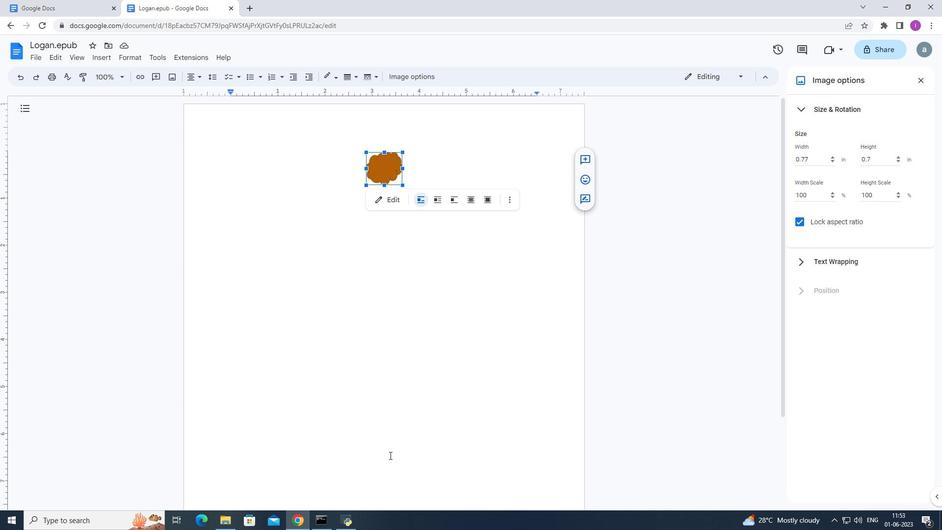 
Action: Mouse pressed left at (390, 452)
Screenshot: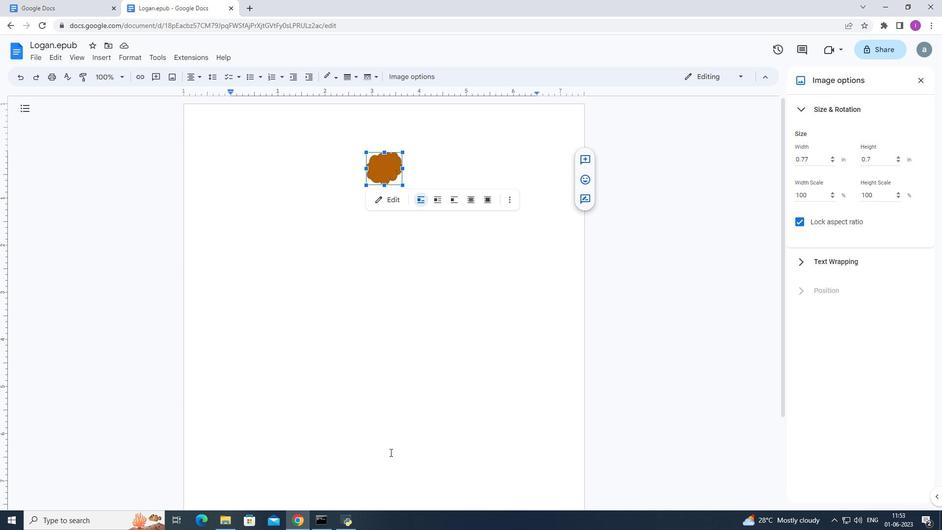 
Action: Mouse moved to (392, 408)
Screenshot: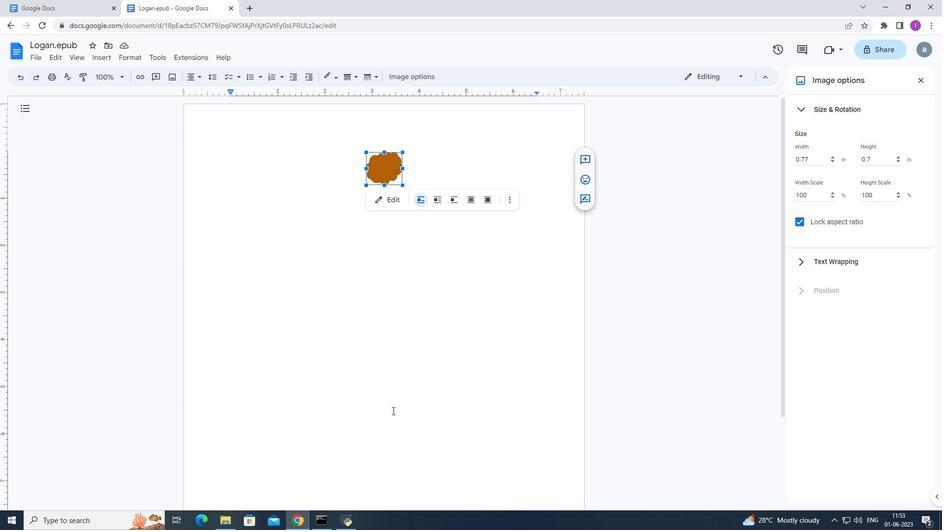 
Action: Mouse pressed left at (392, 408)
Screenshot: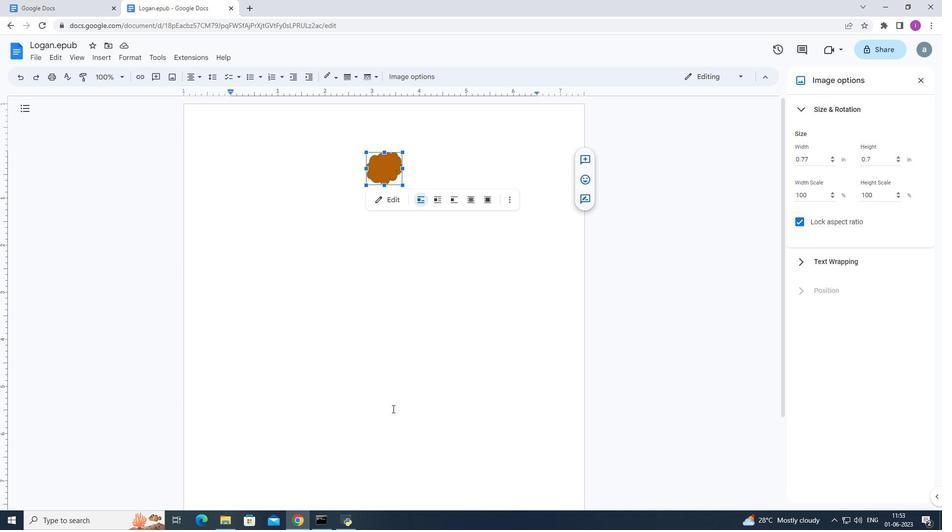 
Action: Mouse moved to (628, 376)
Screenshot: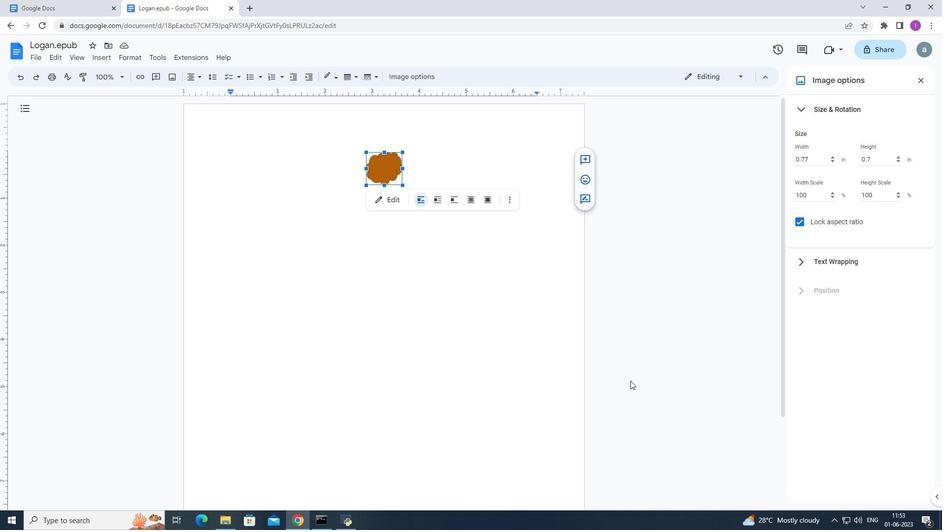
Action: Mouse scrolled (628, 376) with delta (0, 0)
Screenshot: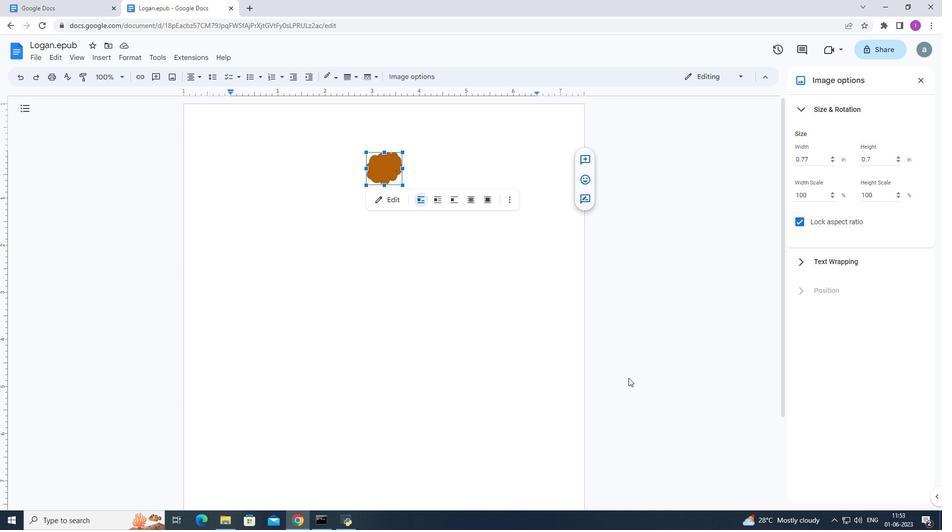 
Action: Mouse scrolled (628, 377) with delta (0, 0)
Screenshot: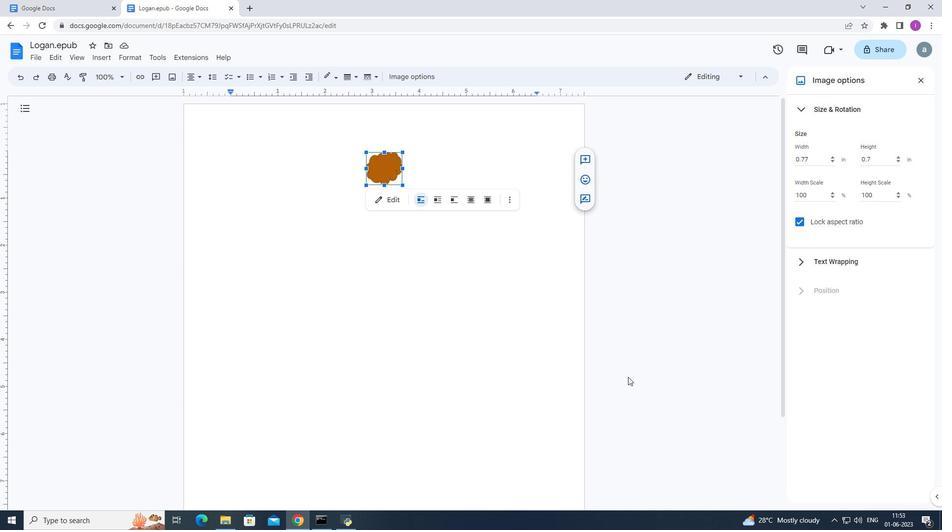 
Action: Mouse scrolled (628, 377) with delta (0, 0)
Screenshot: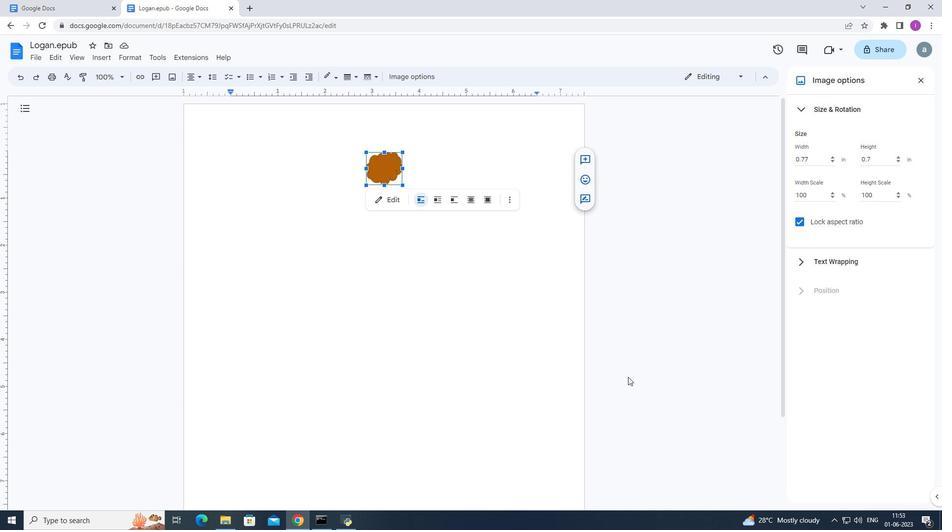 
Action: Mouse scrolled (628, 377) with delta (0, 0)
Screenshot: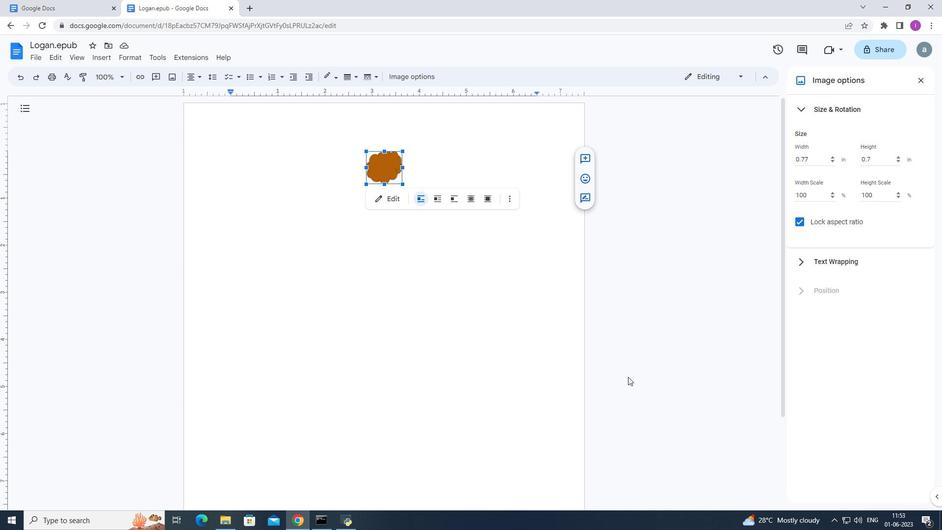 
Action: Mouse moved to (627, 375)
Screenshot: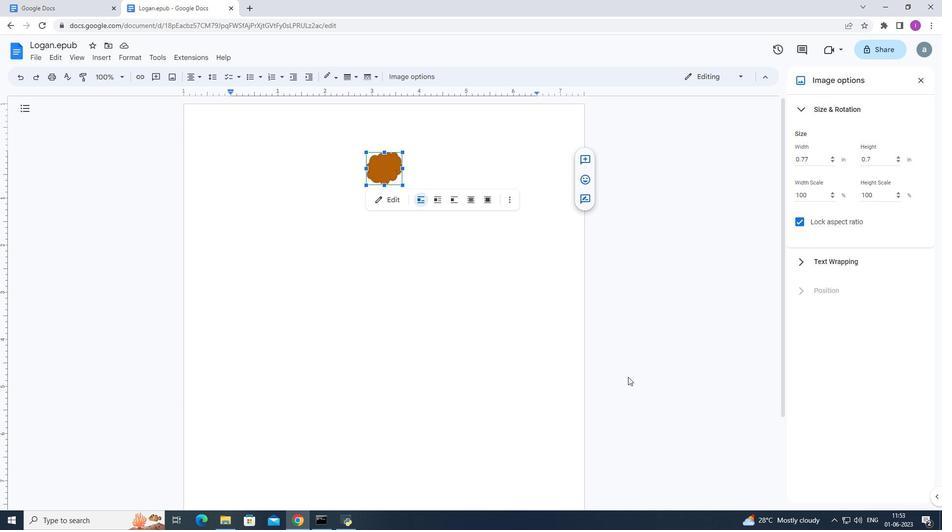 
Action: Mouse scrolled (627, 375) with delta (0, 0)
Screenshot: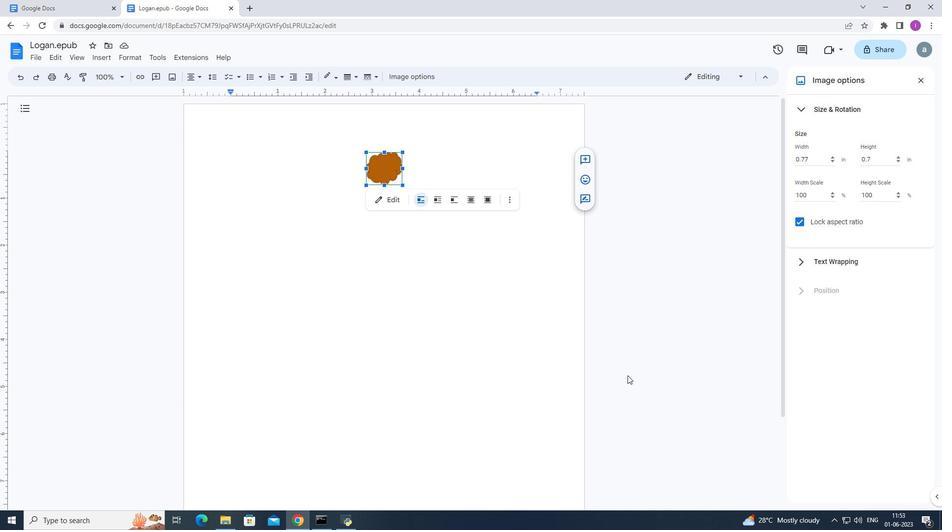 
Action: Mouse scrolled (627, 375) with delta (0, 0)
Screenshot: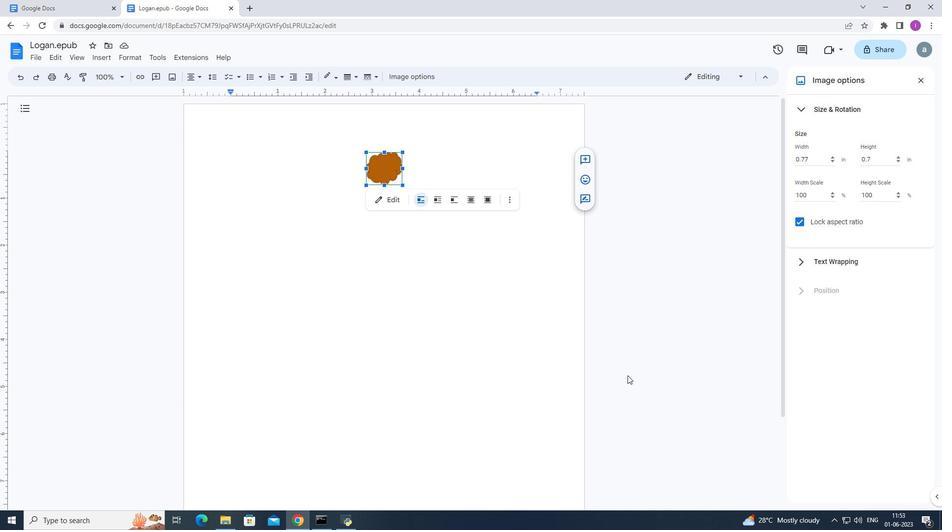 
Action: Mouse scrolled (627, 374) with delta (0, 0)
Screenshot: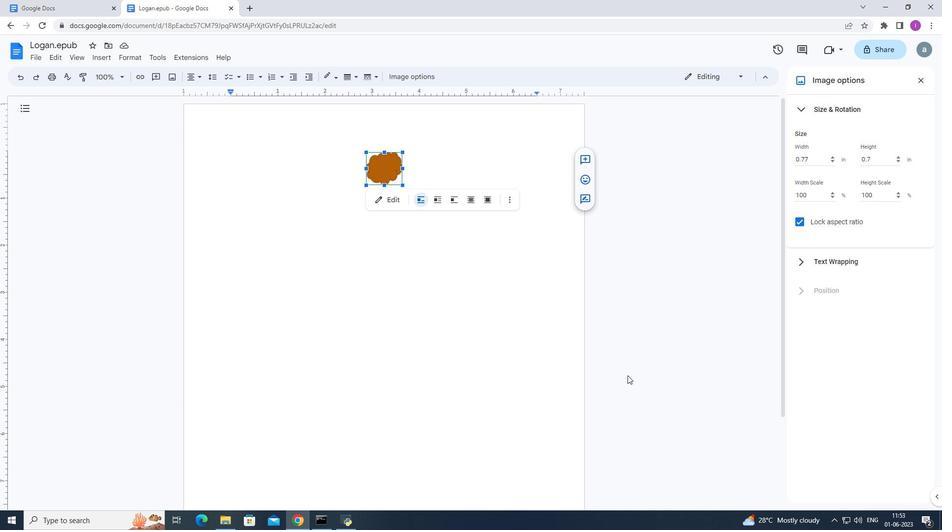 
Action: Mouse scrolled (627, 375) with delta (0, 0)
Screenshot: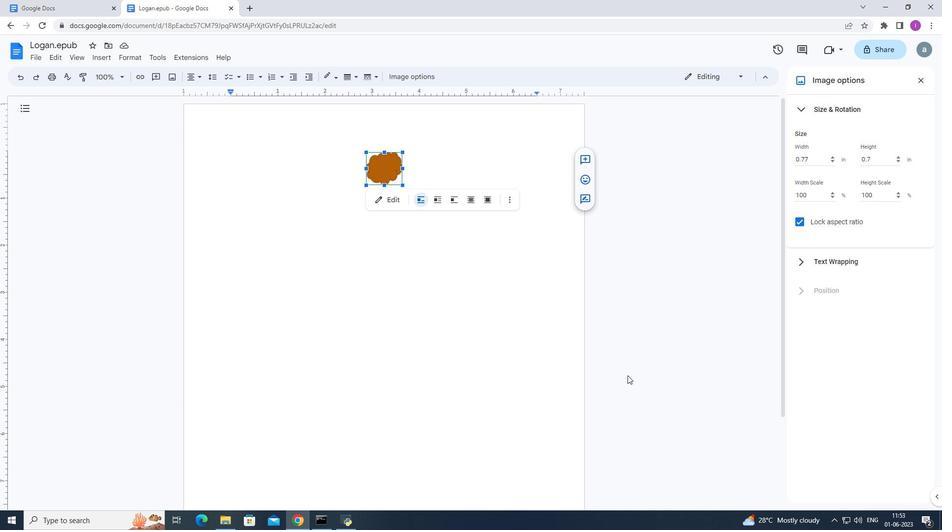 
Action: Mouse scrolled (627, 374) with delta (0, 0)
Screenshot: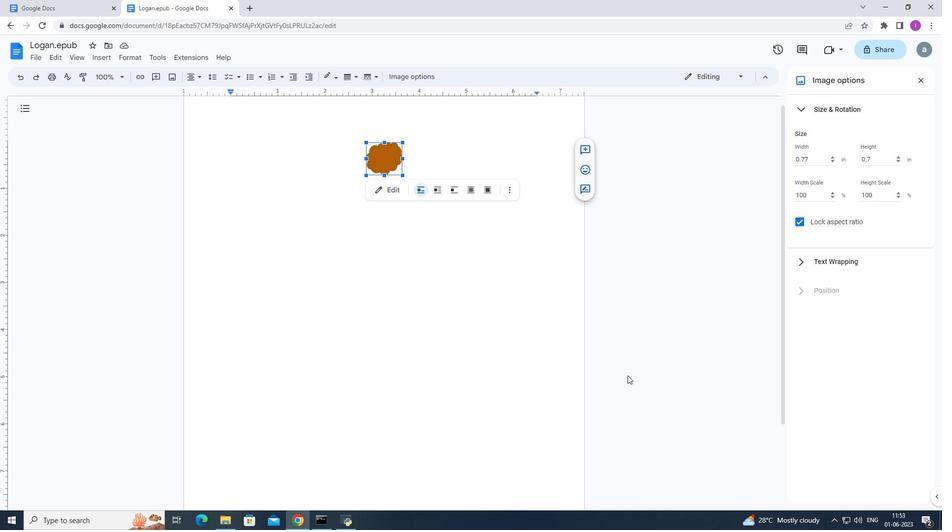 
Action: Mouse scrolled (627, 374) with delta (0, 0)
Screenshot: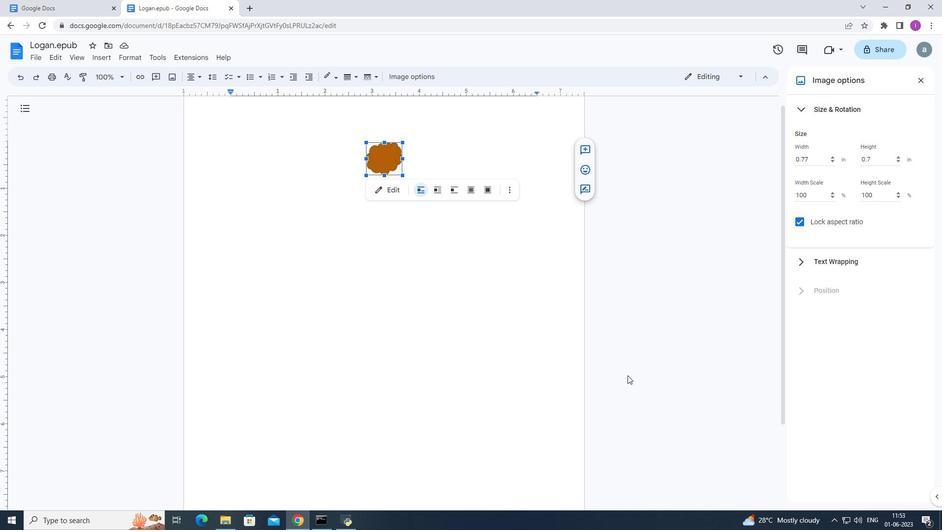 
Action: Mouse scrolled (627, 374) with delta (0, 0)
Screenshot: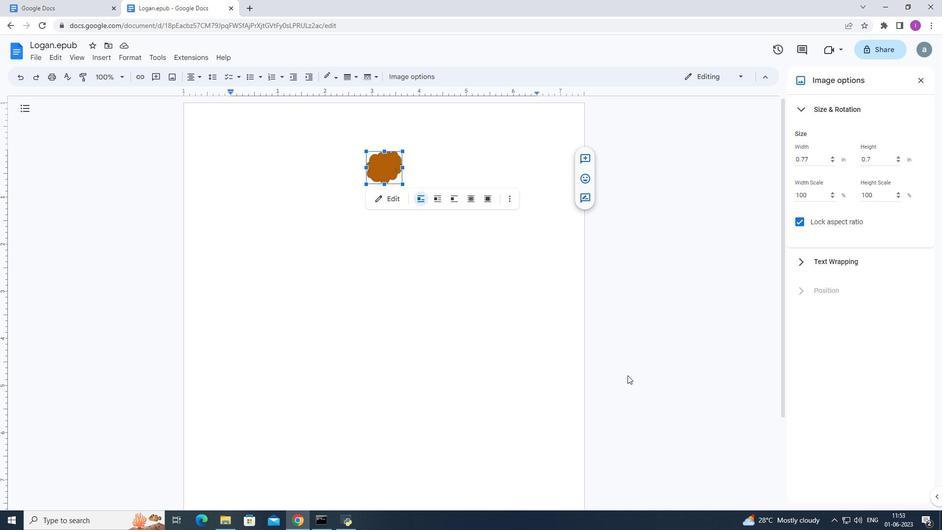 
Action: Mouse scrolled (627, 374) with delta (0, 0)
Screenshot: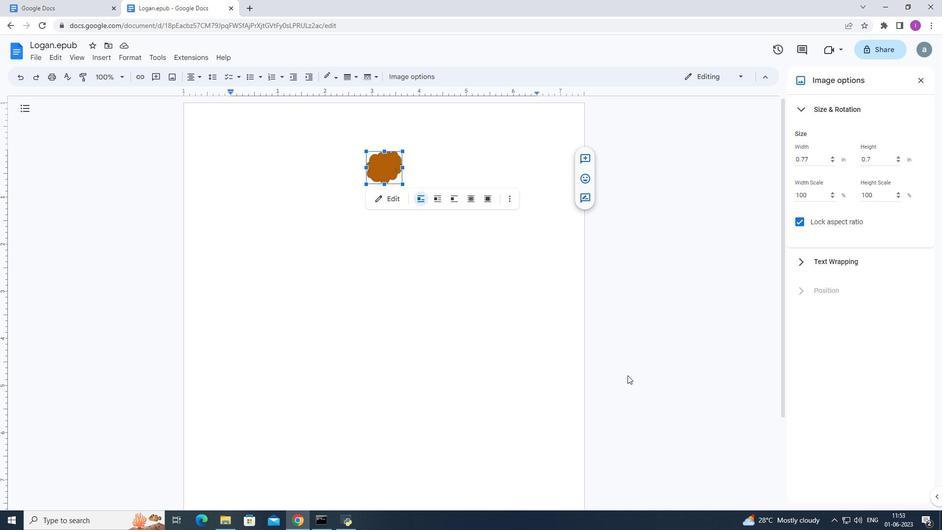 
Action: Mouse scrolled (627, 375) with delta (0, 0)
Screenshot: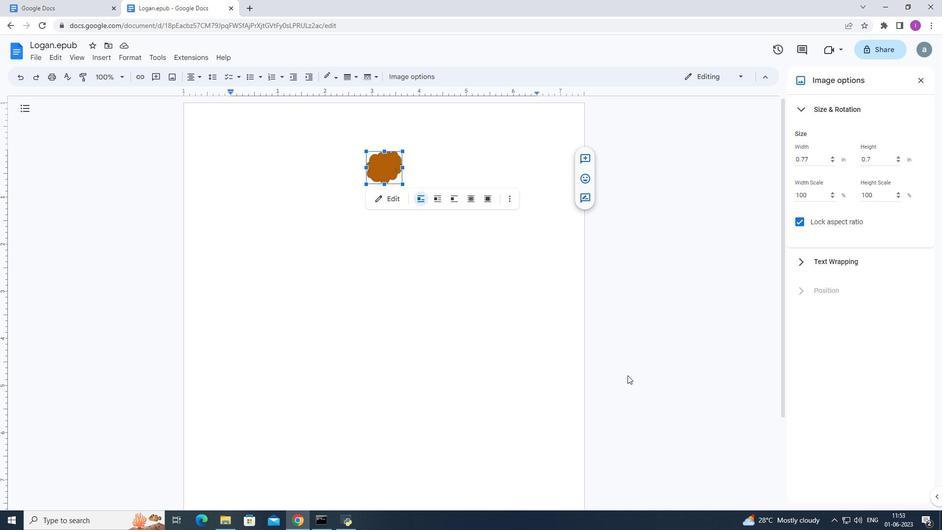 
Action: Mouse scrolled (627, 374) with delta (0, 0)
Screenshot: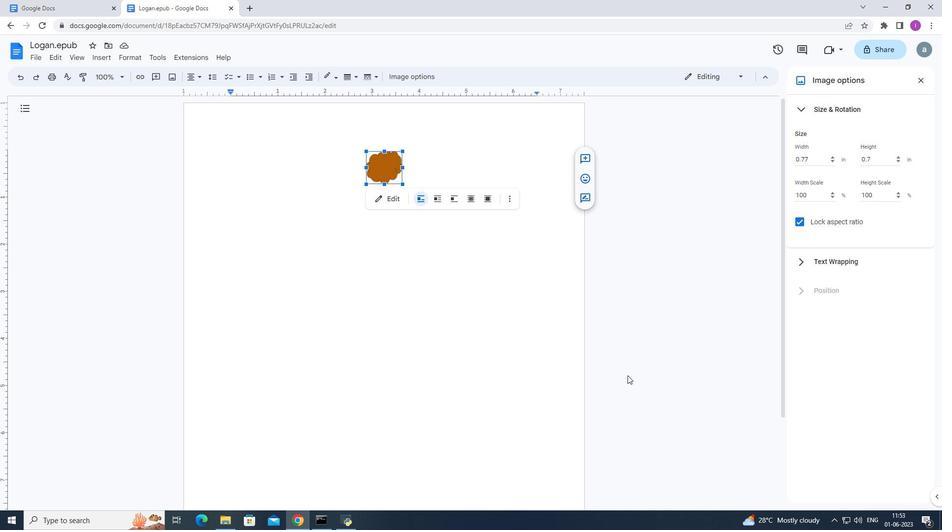 
